 Task: Create a sub task Gather and Analyse Requirements for the task  Create a new online platform for online nutrition coaching in the project BlueChipper , assign it to team member softage.4@softage.net and update the status of the sub task to  On Track  , set the priority of the sub task to Low
Action: Mouse moved to (754, 456)
Screenshot: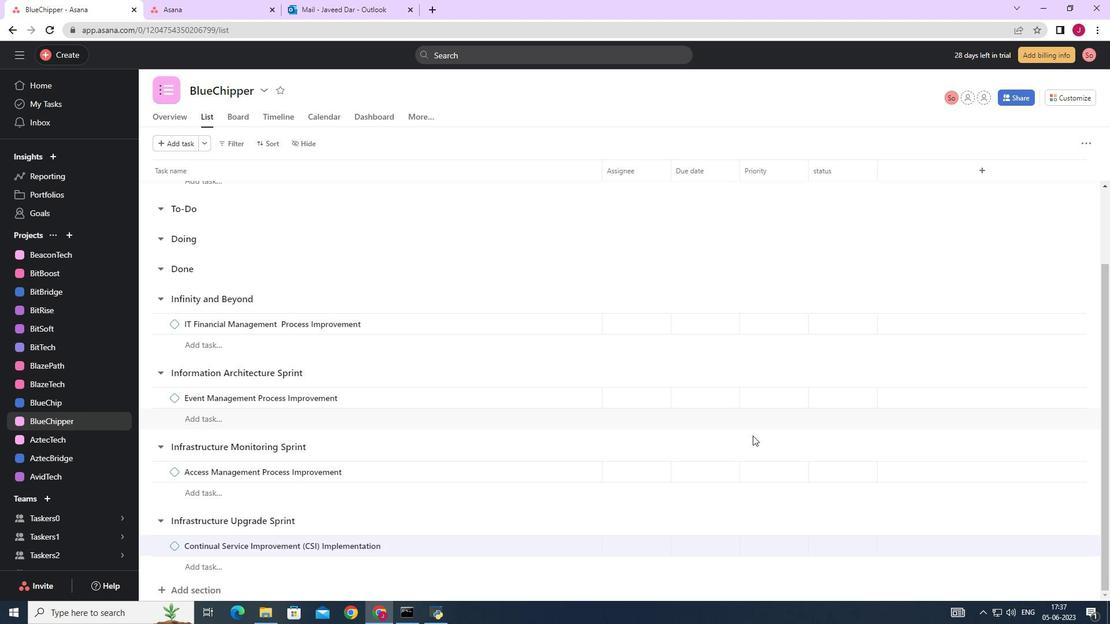 
Action: Mouse scrolled (754, 456) with delta (0, 0)
Screenshot: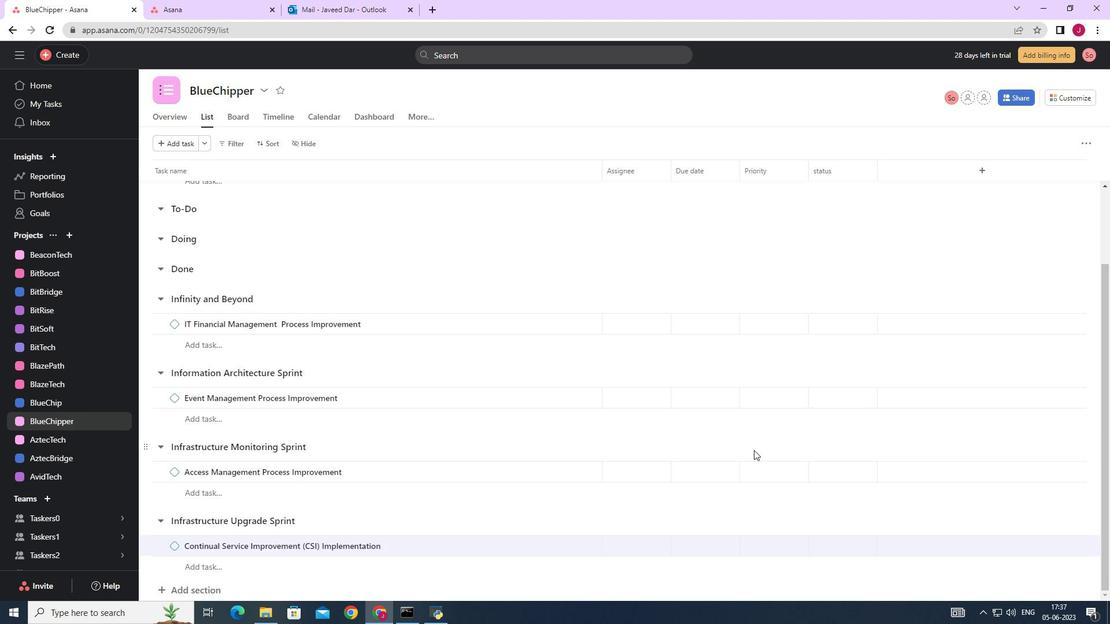 
Action: Mouse scrolled (754, 456) with delta (0, 0)
Screenshot: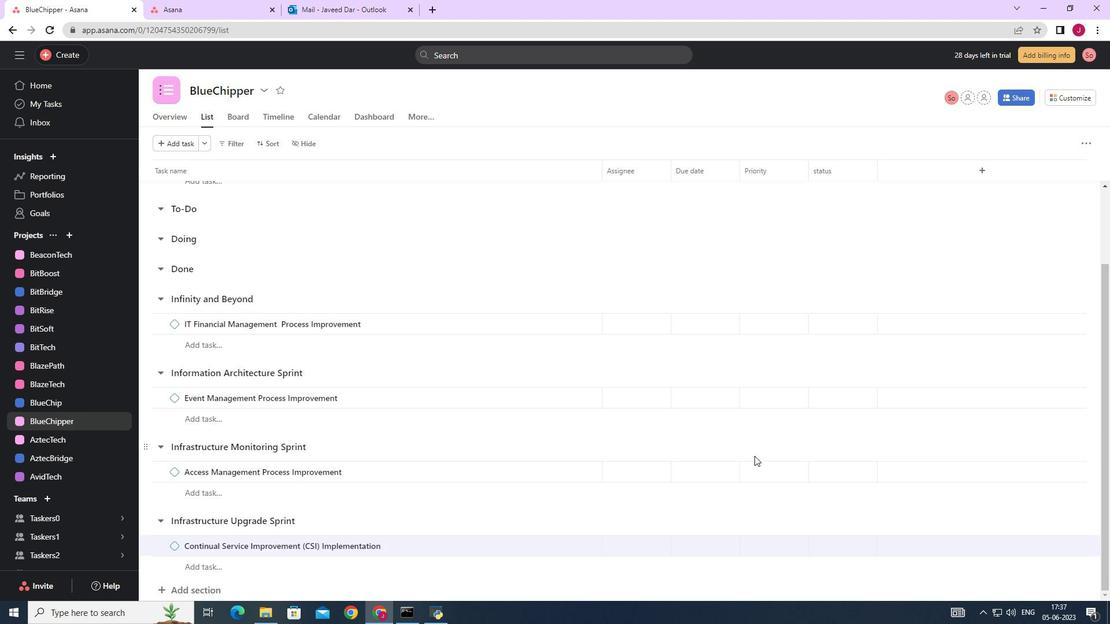 
Action: Mouse scrolled (754, 456) with delta (0, 0)
Screenshot: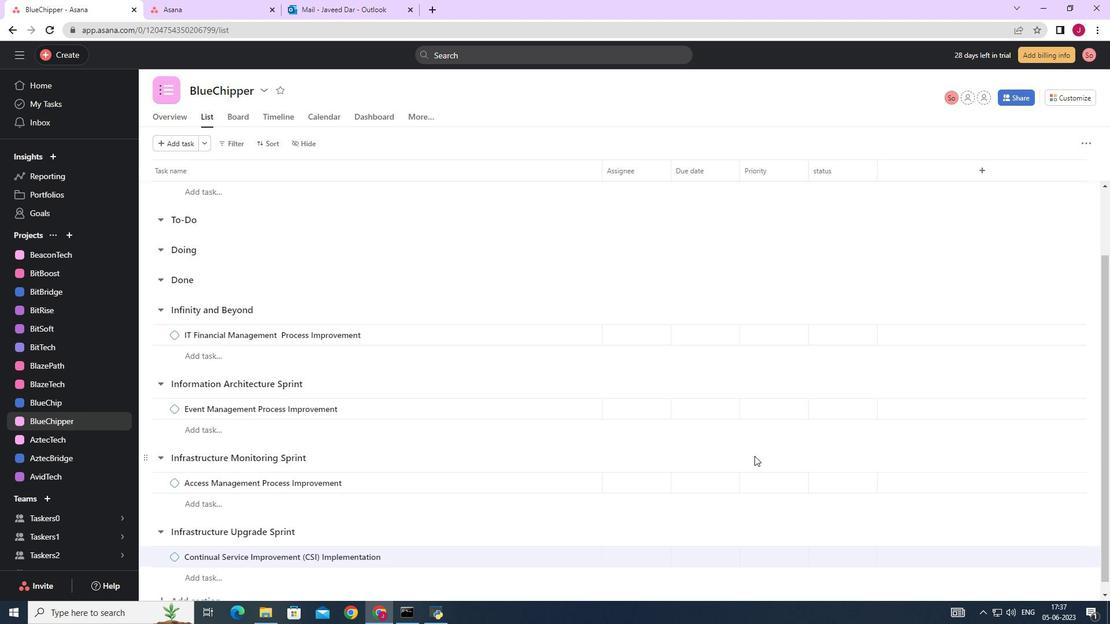 
Action: Mouse scrolled (754, 455) with delta (0, 0)
Screenshot: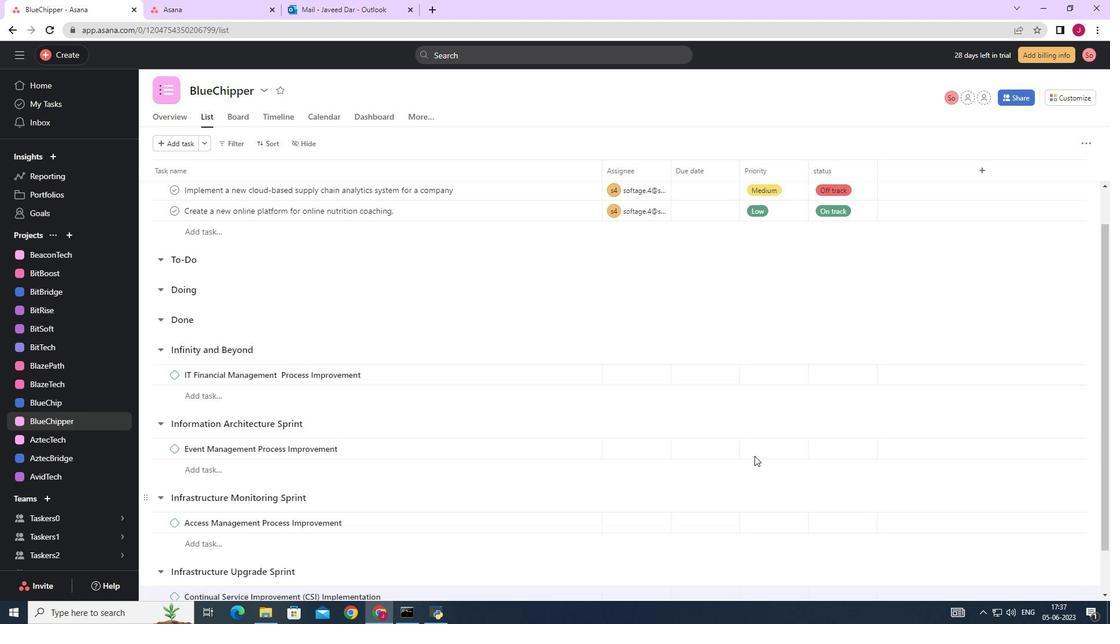 
Action: Mouse scrolled (754, 455) with delta (0, 0)
Screenshot: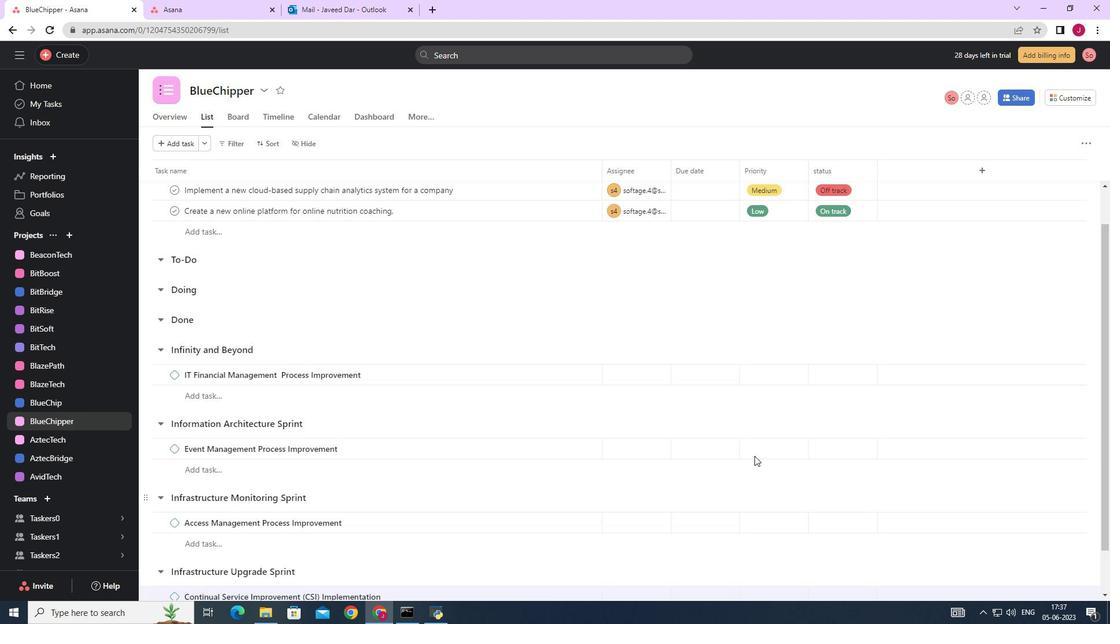 
Action: Mouse scrolled (754, 455) with delta (0, 0)
Screenshot: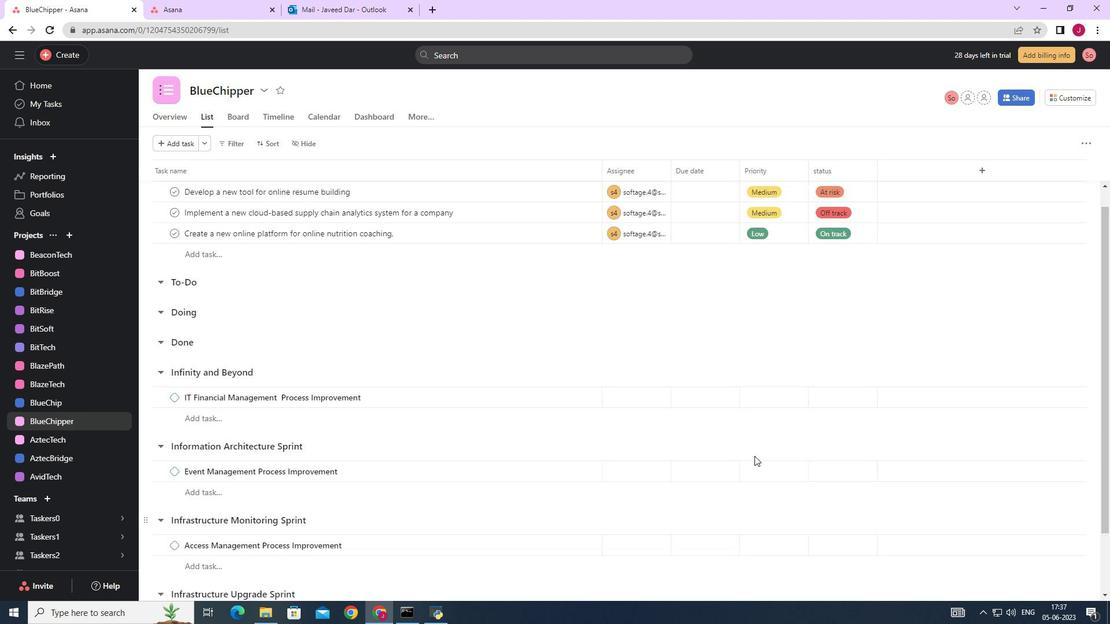 
Action: Mouse scrolled (754, 455) with delta (0, 0)
Screenshot: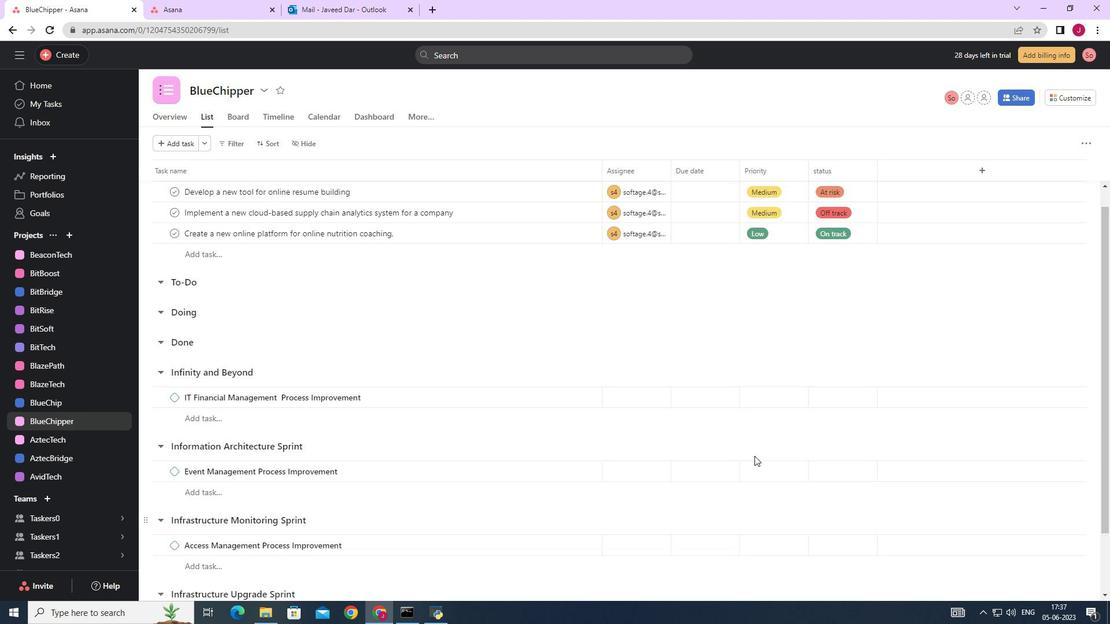 
Action: Mouse scrolled (754, 455) with delta (0, 0)
Screenshot: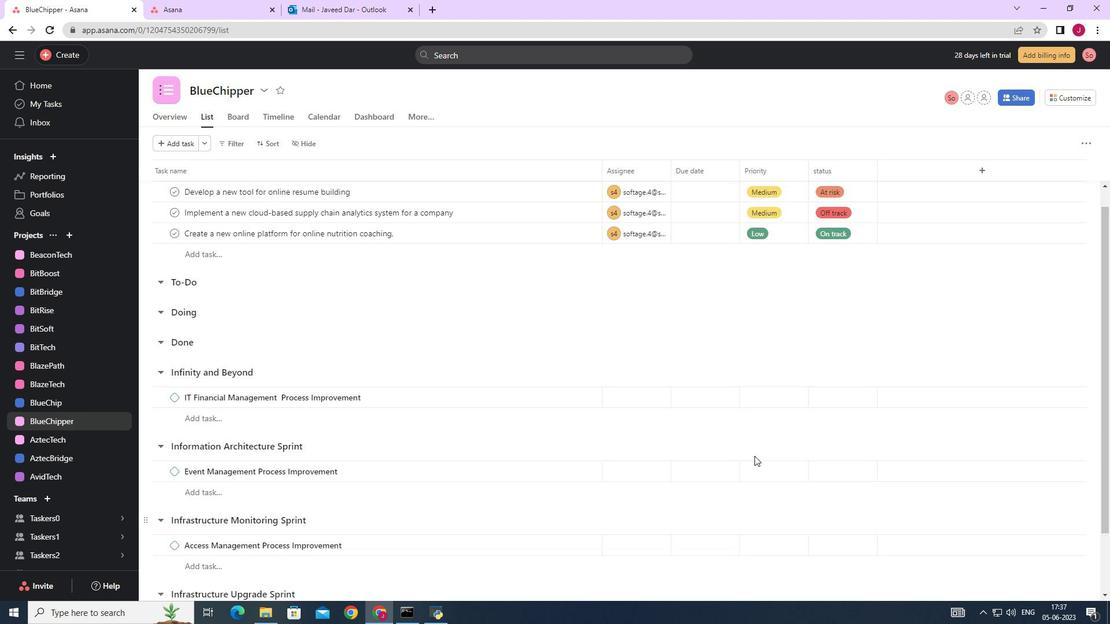 
Action: Mouse scrolled (754, 455) with delta (0, 0)
Screenshot: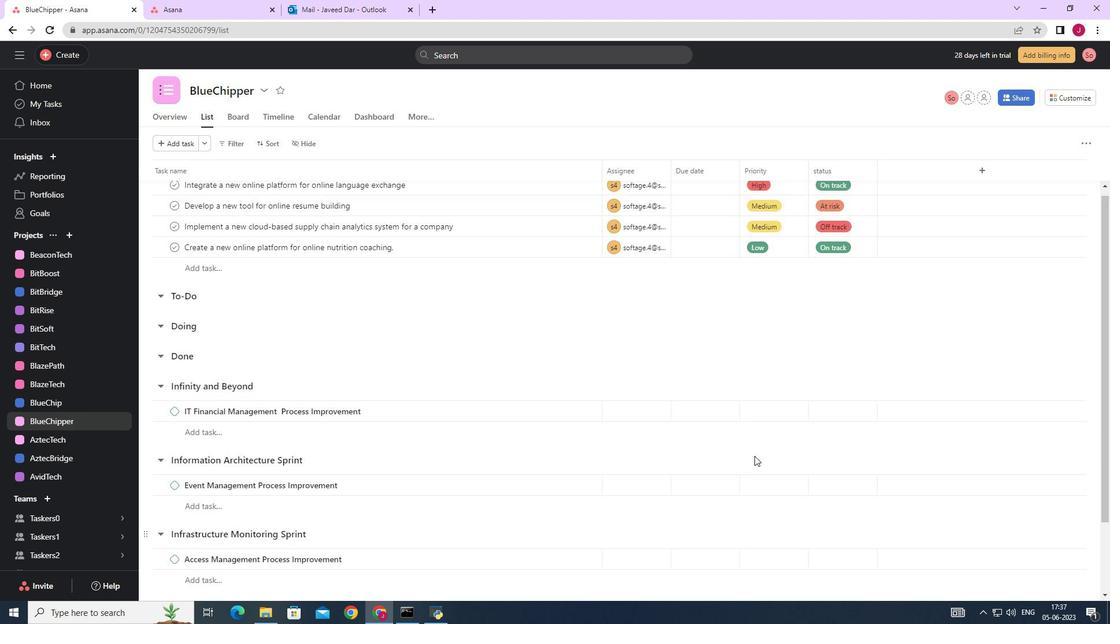 
Action: Mouse moved to (332, 312)
Screenshot: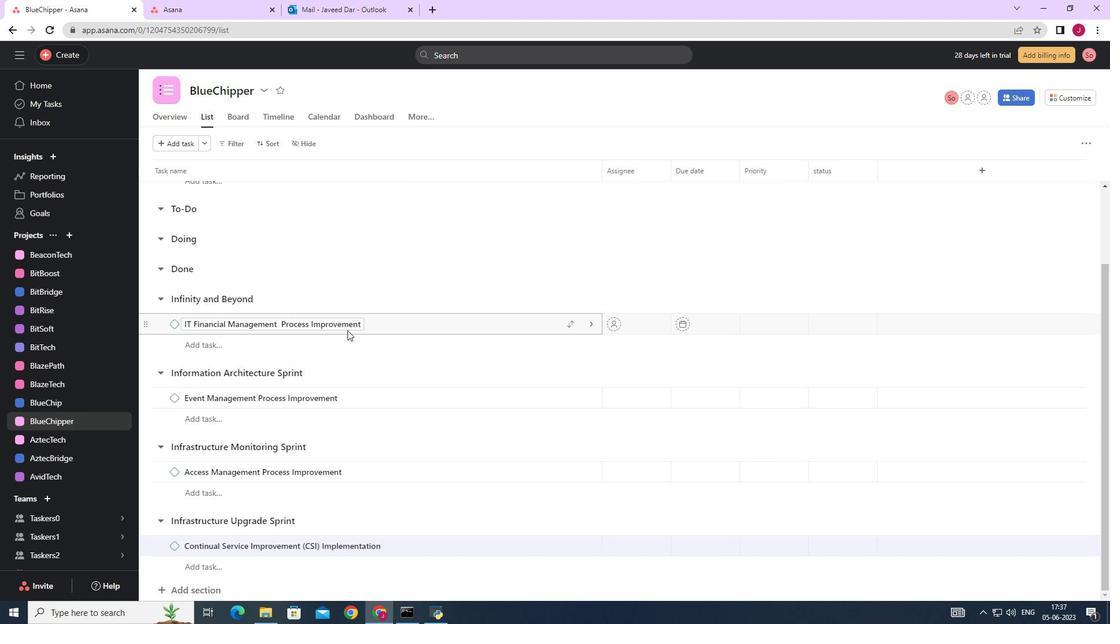 
Action: Mouse scrolled (332, 313) with delta (0, 0)
Screenshot: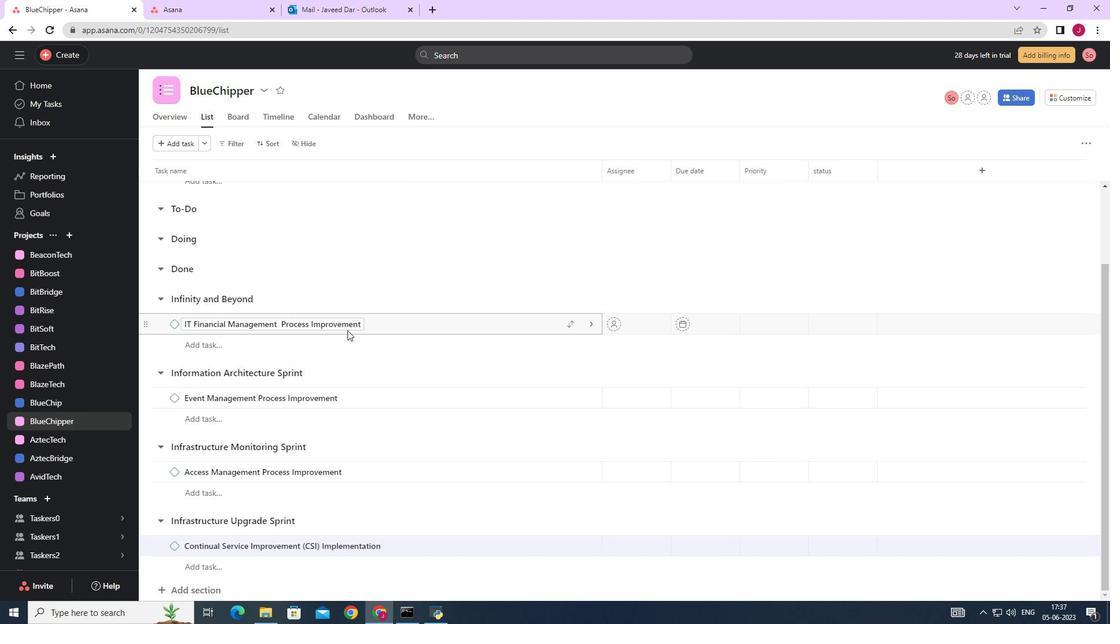 
Action: Mouse moved to (332, 312)
Screenshot: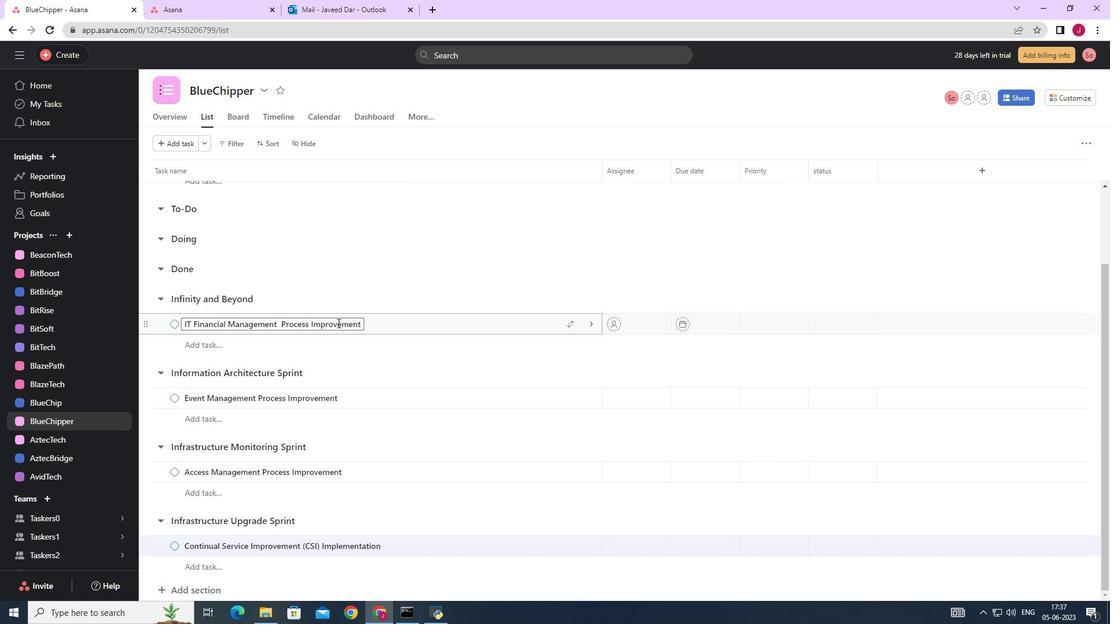 
Action: Mouse scrolled (332, 312) with delta (0, 0)
Screenshot: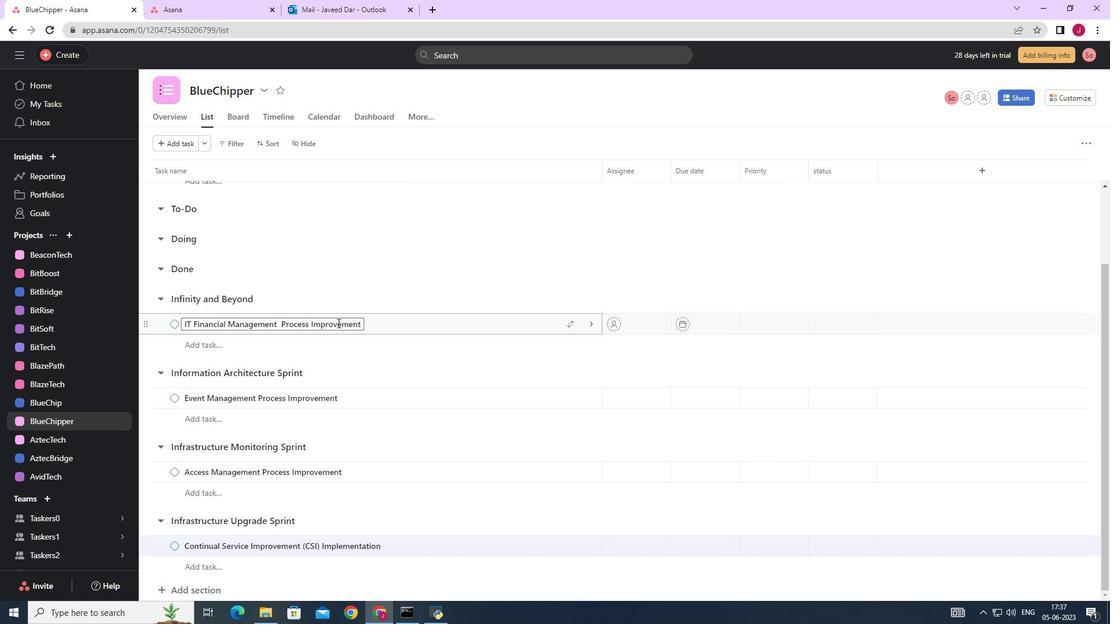 
Action: Mouse moved to (327, 309)
Screenshot: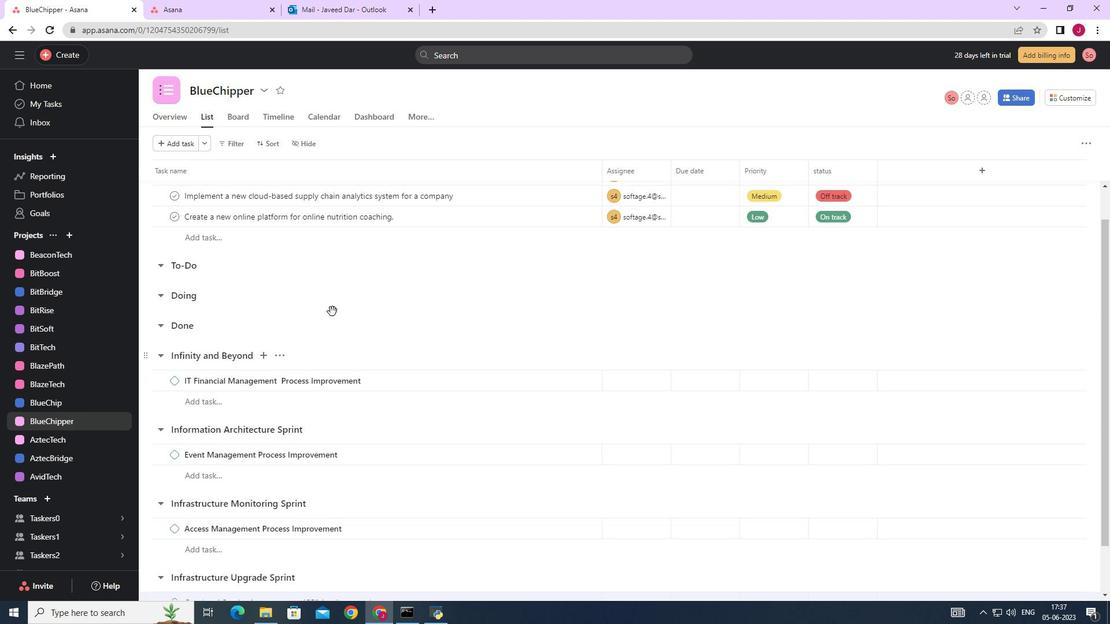 
Action: Mouse scrolled (329, 311) with delta (0, 0)
Screenshot: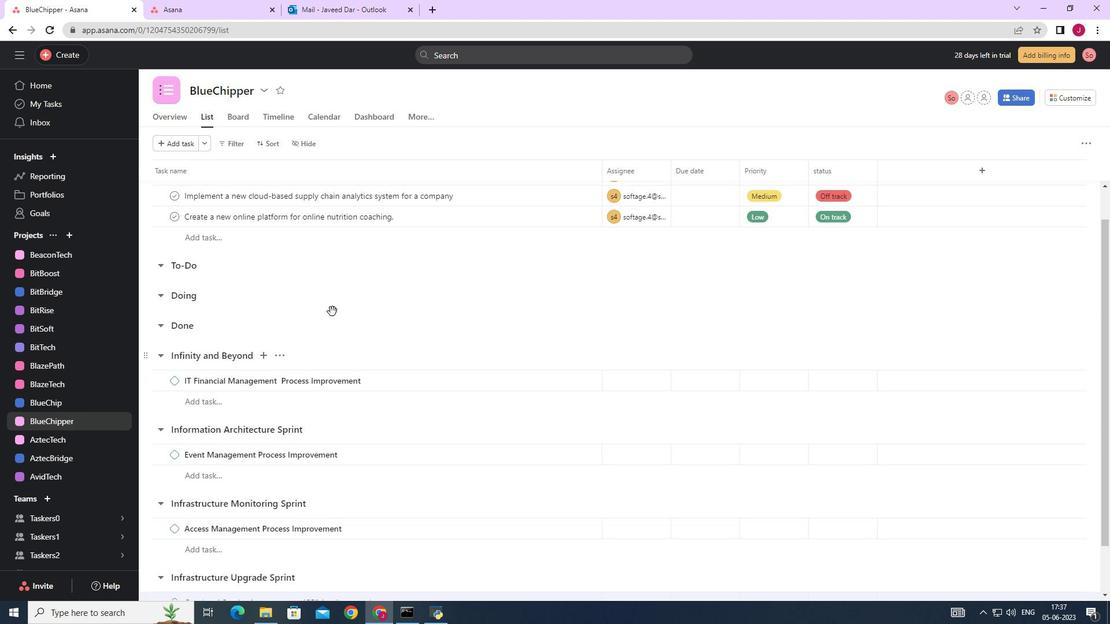 
Action: Mouse moved to (322, 301)
Screenshot: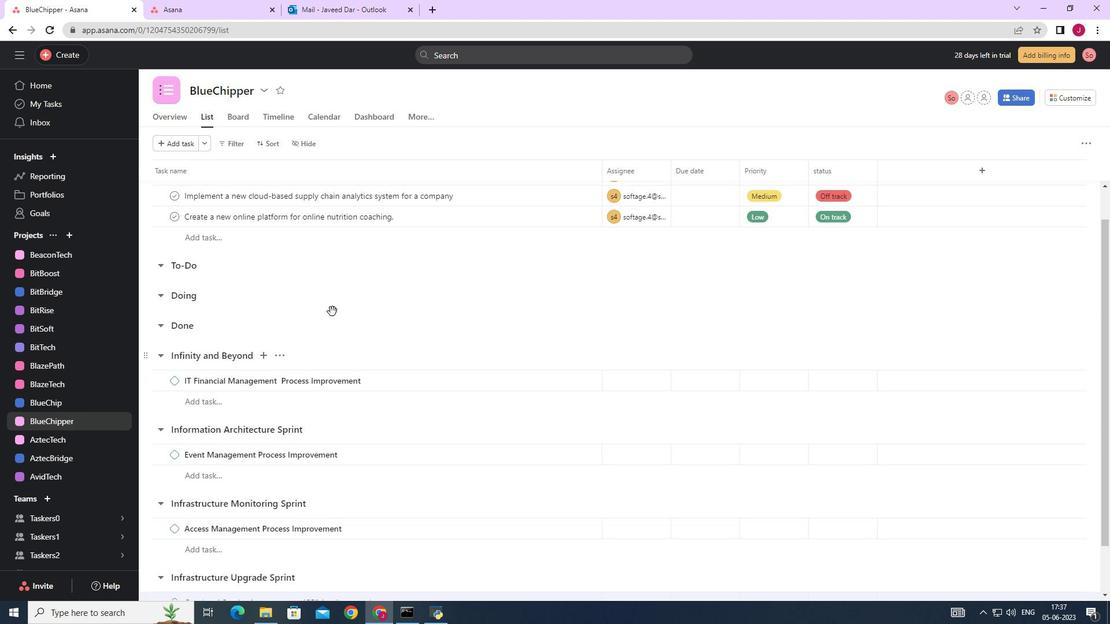 
Action: Mouse scrolled (327, 308) with delta (0, 0)
Screenshot: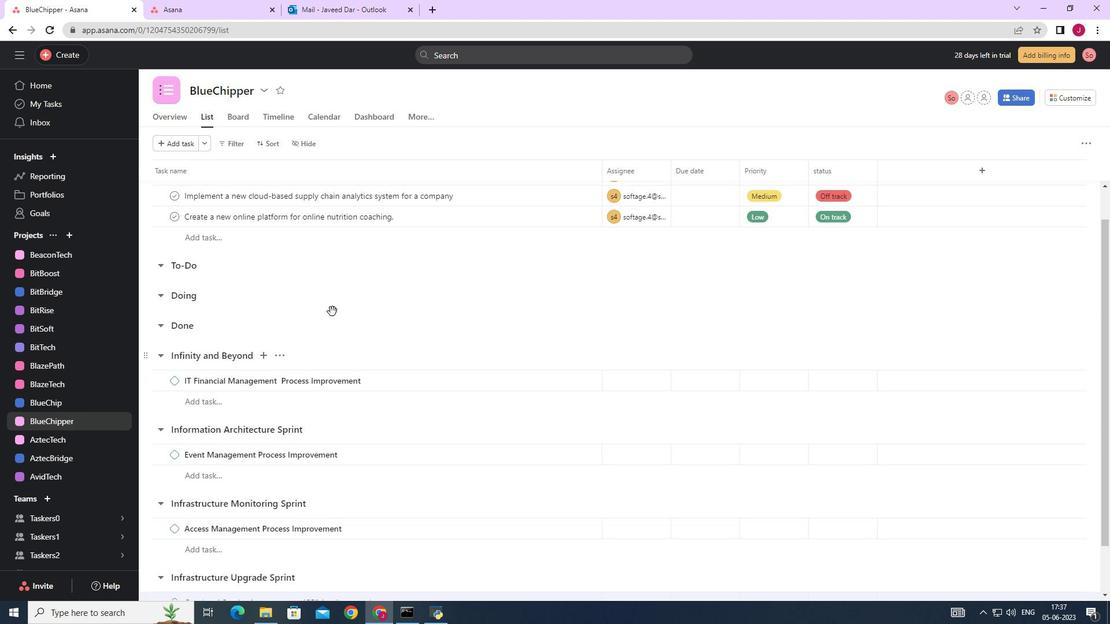 
Action: Mouse moved to (315, 290)
Screenshot: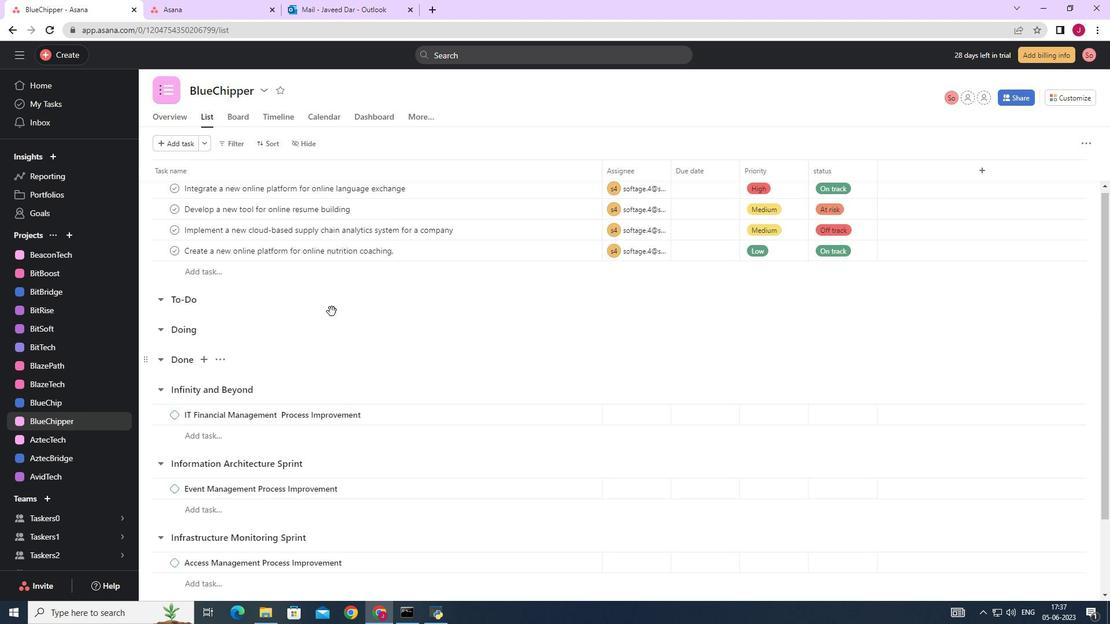 
Action: Mouse scrolled (318, 297) with delta (0, 0)
Screenshot: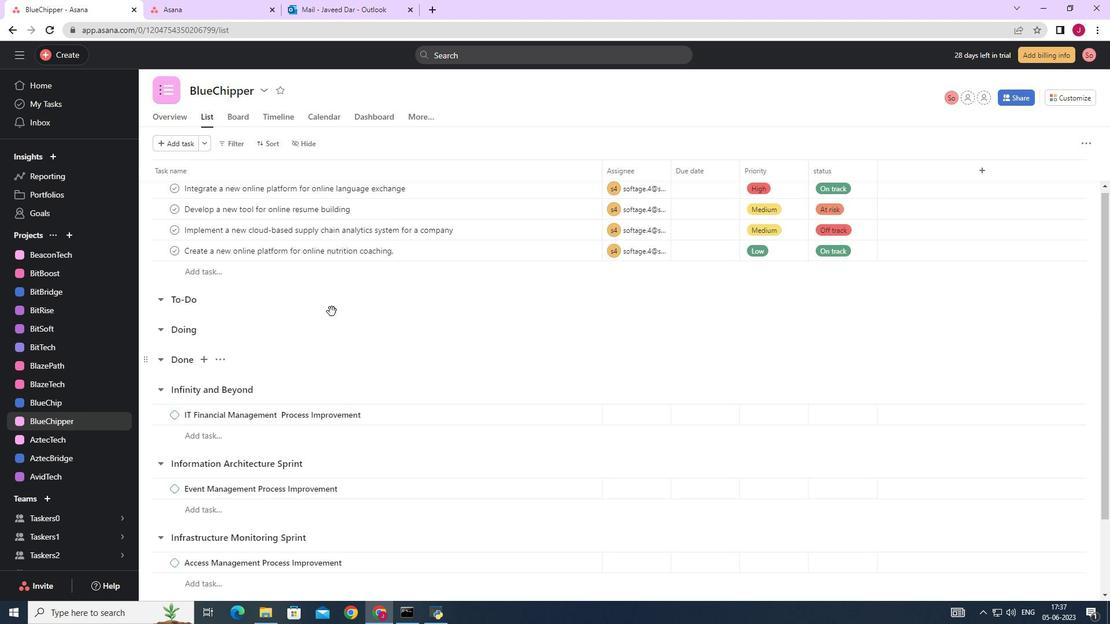 
Action: Mouse moved to (532, 258)
Screenshot: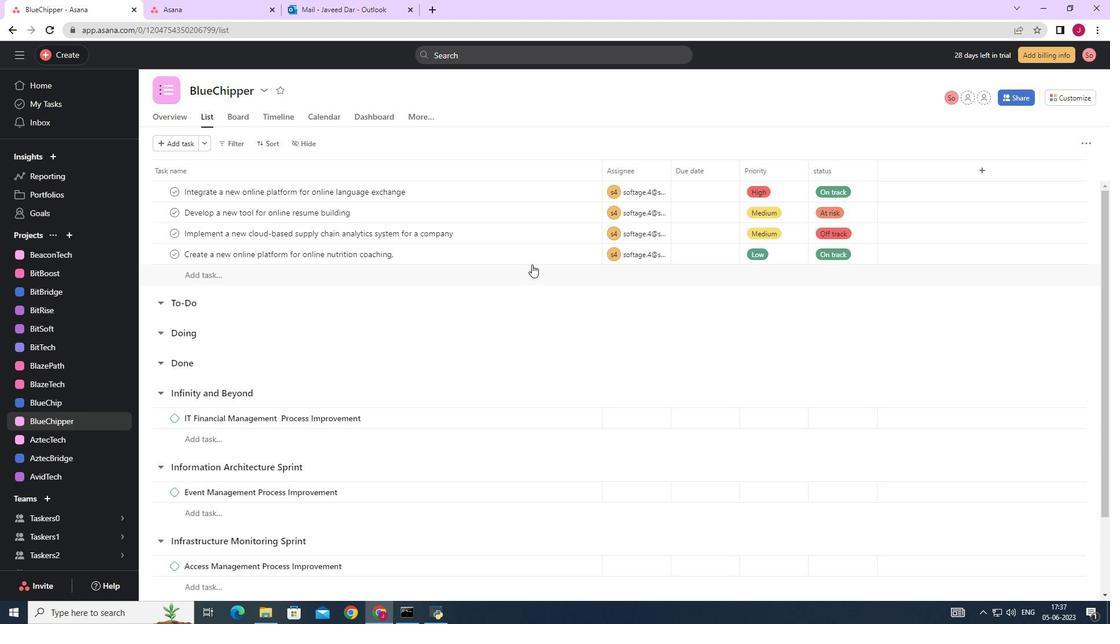 
Action: Mouse pressed left at (532, 258)
Screenshot: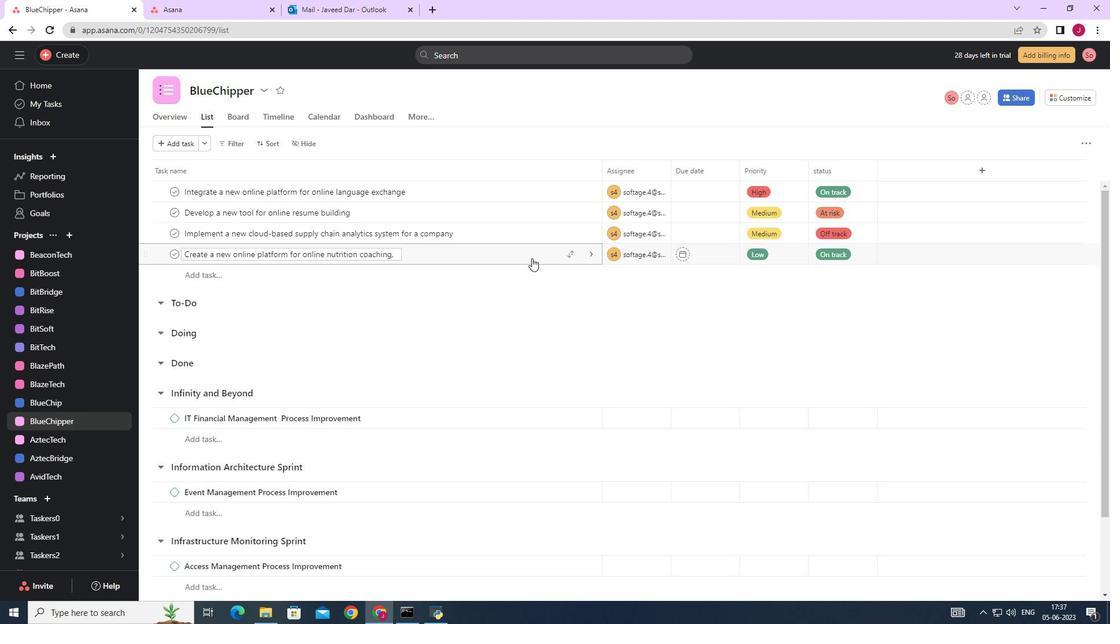 
Action: Mouse moved to (781, 320)
Screenshot: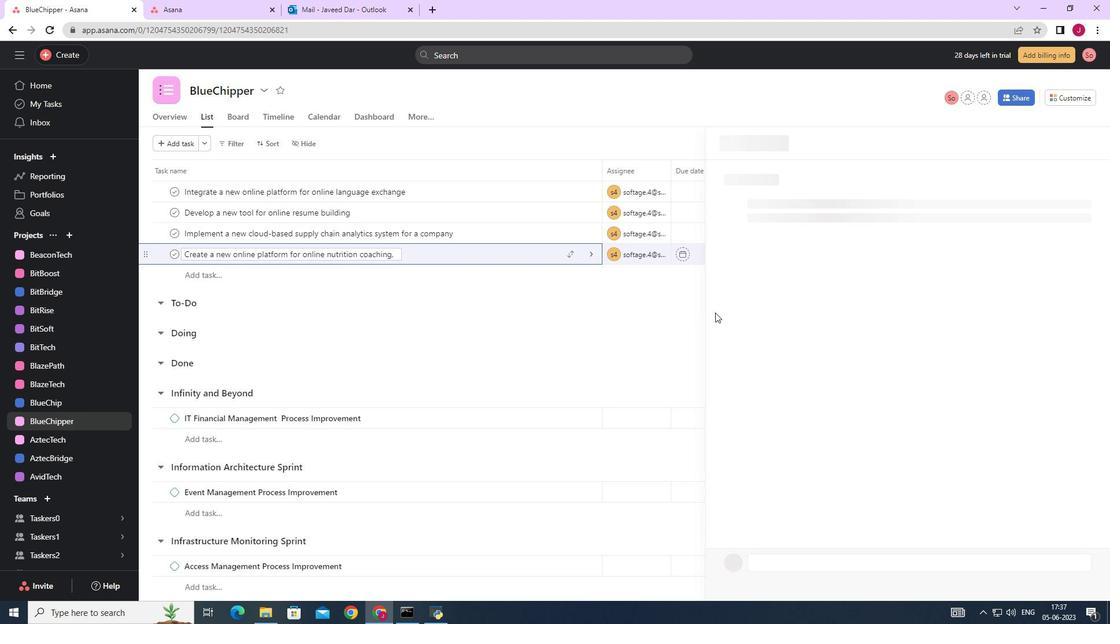 
Action: Mouse scrolled (781, 319) with delta (0, 0)
Screenshot: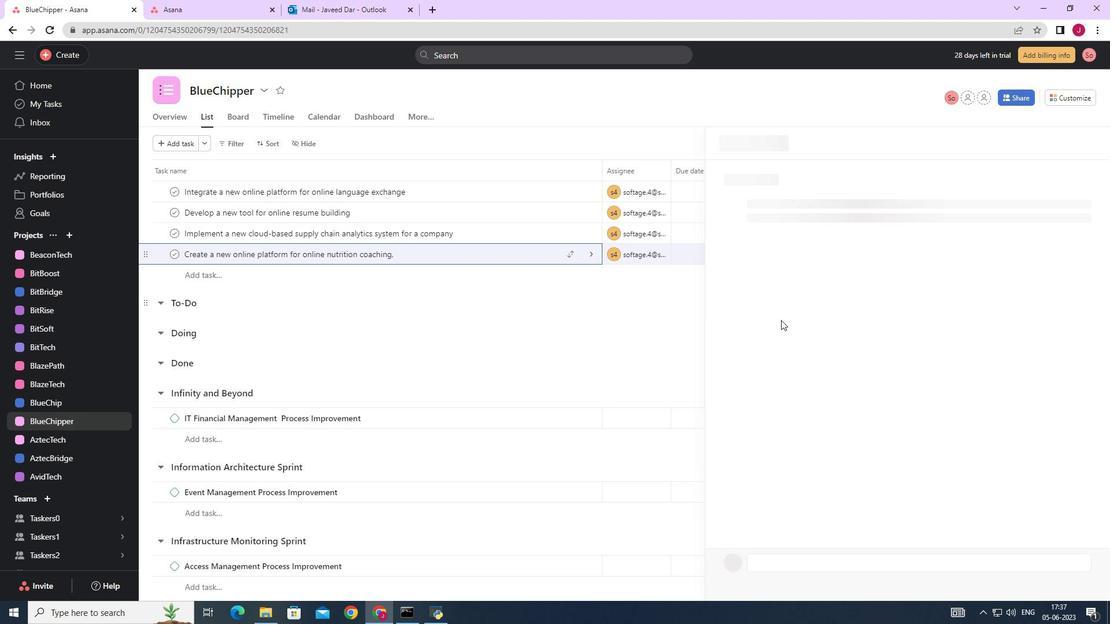 
Action: Mouse scrolled (781, 319) with delta (0, 0)
Screenshot: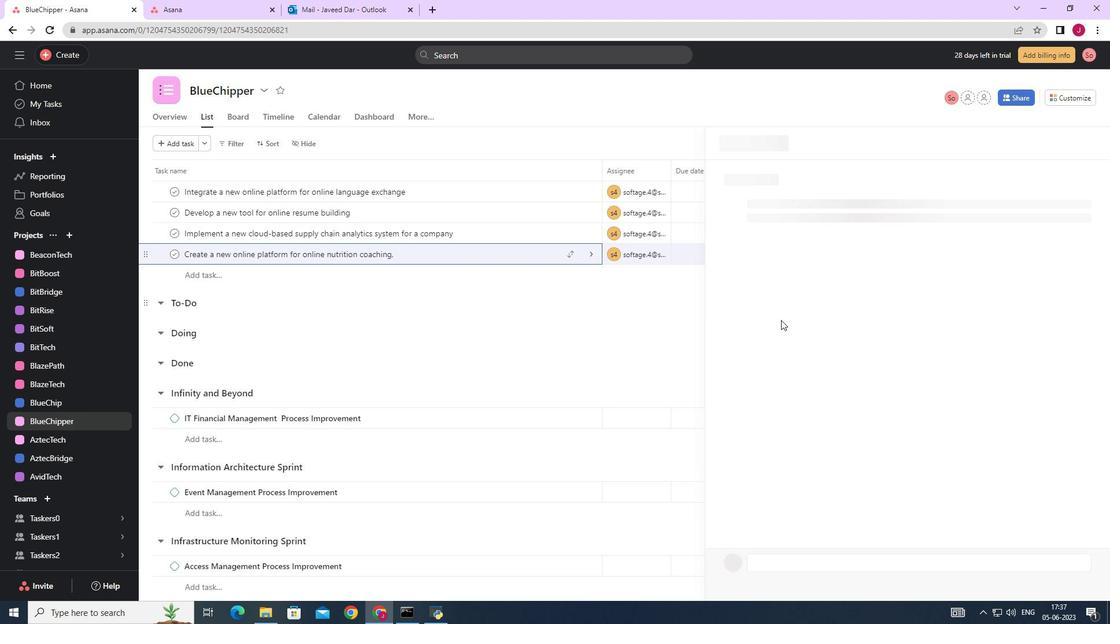 
Action: Mouse scrolled (781, 319) with delta (0, 0)
Screenshot: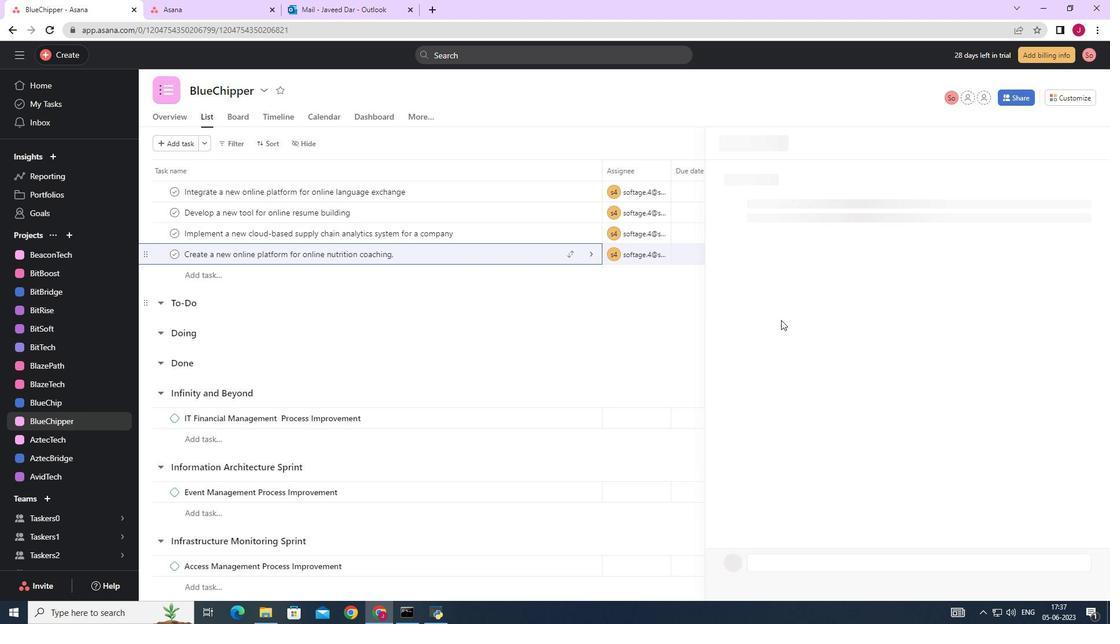 
Action: Mouse scrolled (781, 319) with delta (0, 0)
Screenshot: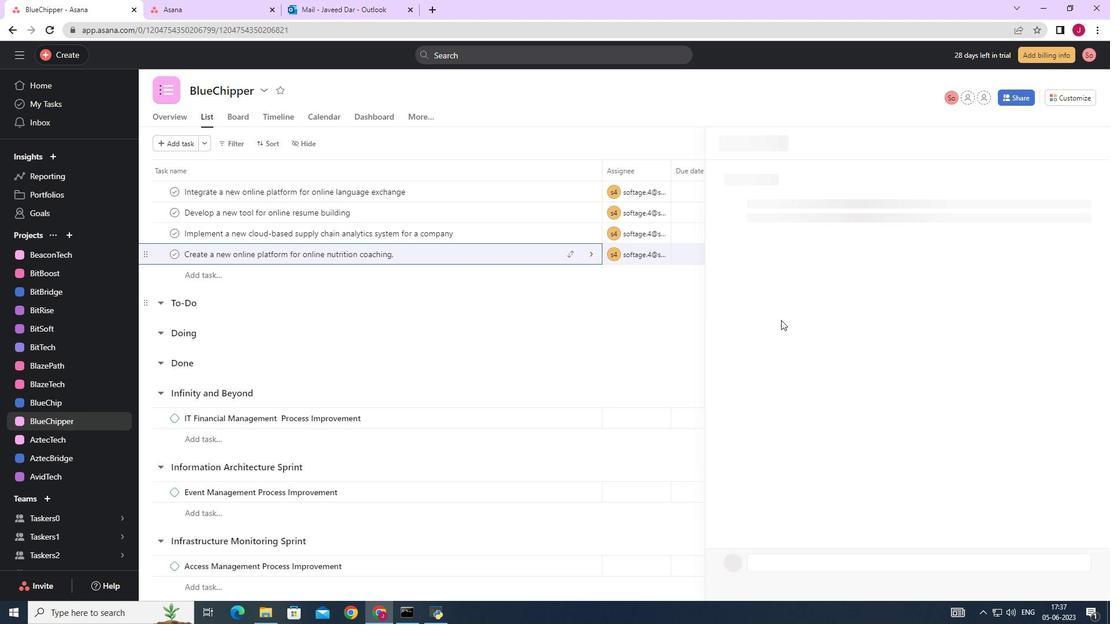
Action: Mouse scrolled (781, 319) with delta (0, 0)
Screenshot: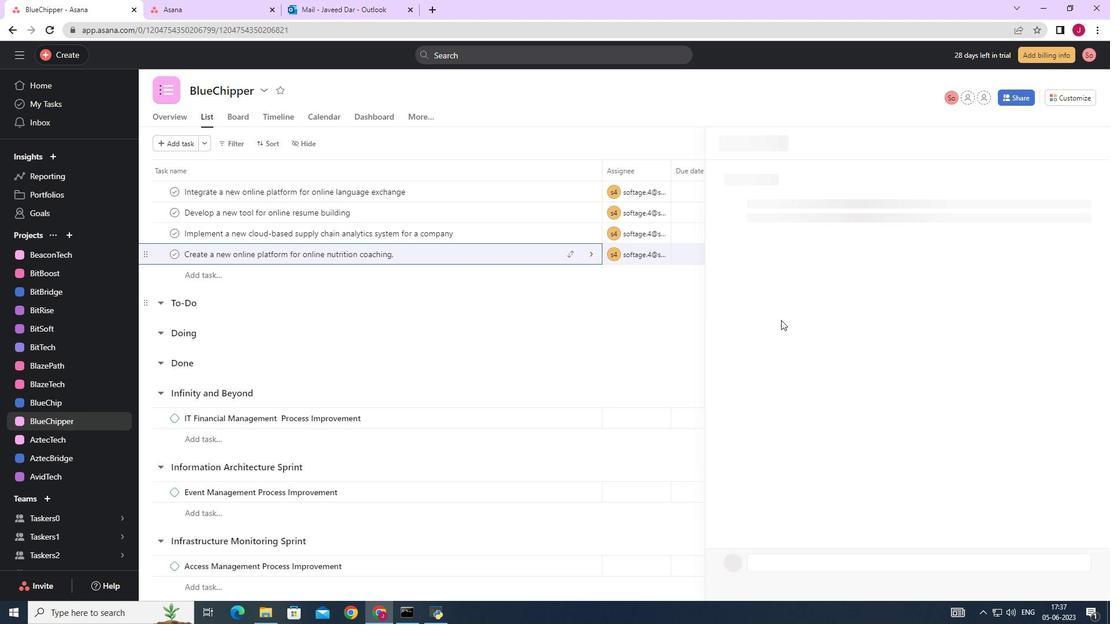
Action: Mouse moved to (809, 341)
Screenshot: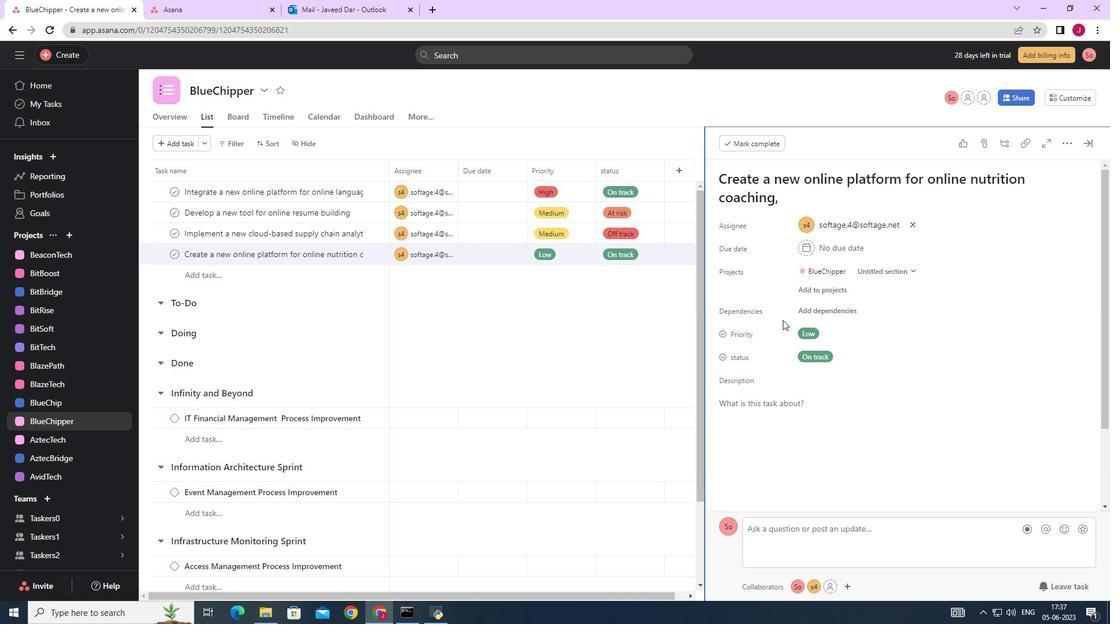 
Action: Mouse scrolled (809, 340) with delta (0, 0)
Screenshot: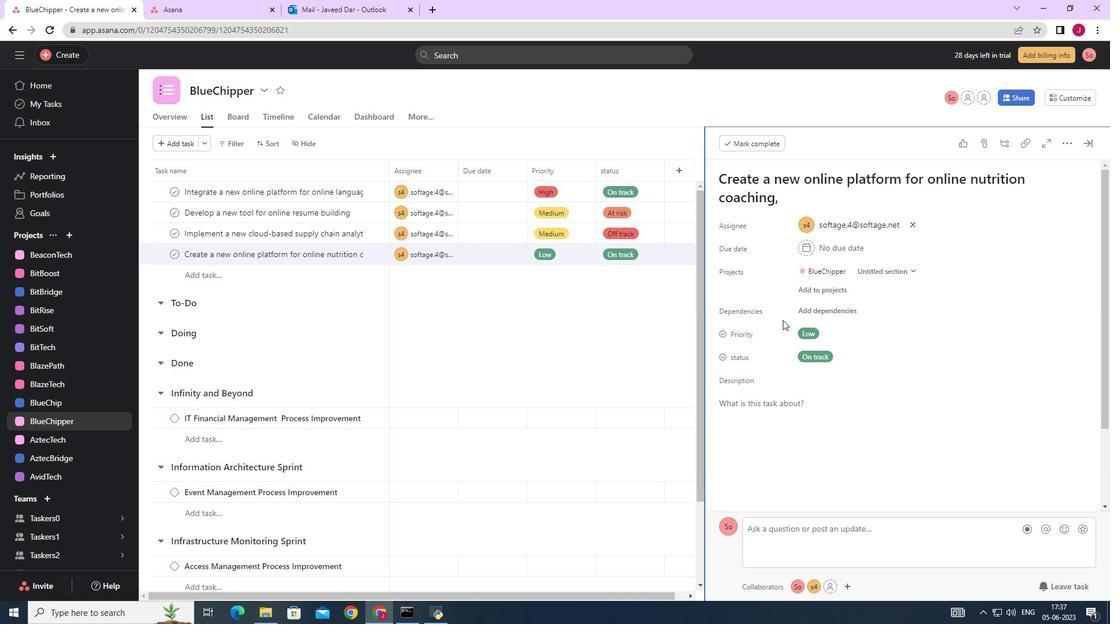 
Action: Mouse moved to (813, 346)
Screenshot: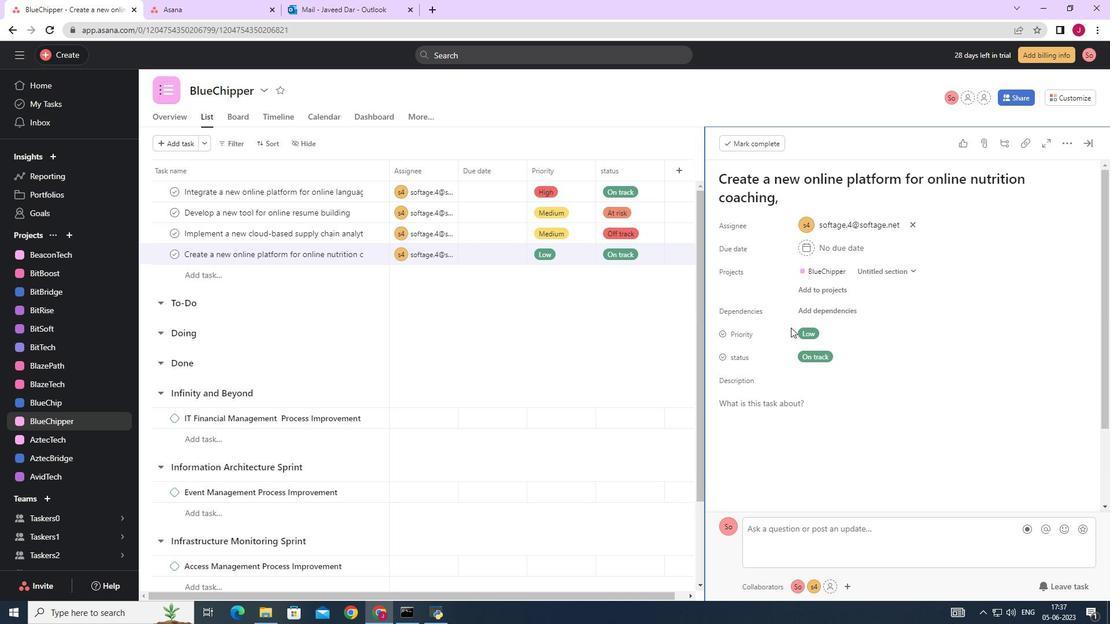 
Action: Mouse scrolled (813, 345) with delta (0, 0)
Screenshot: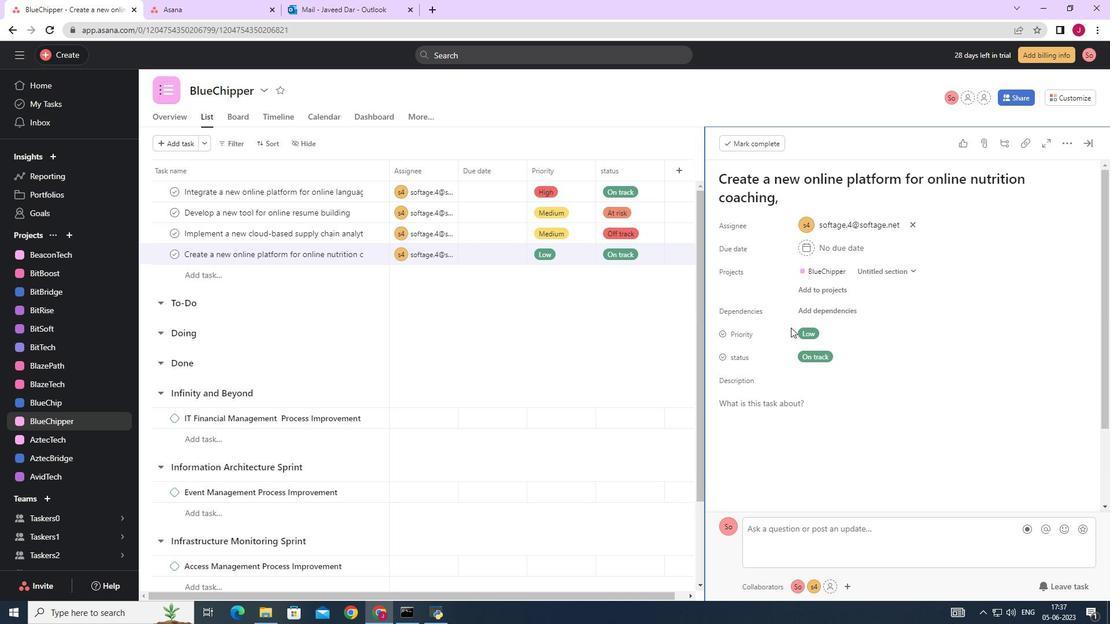 
Action: Mouse moved to (814, 346)
Screenshot: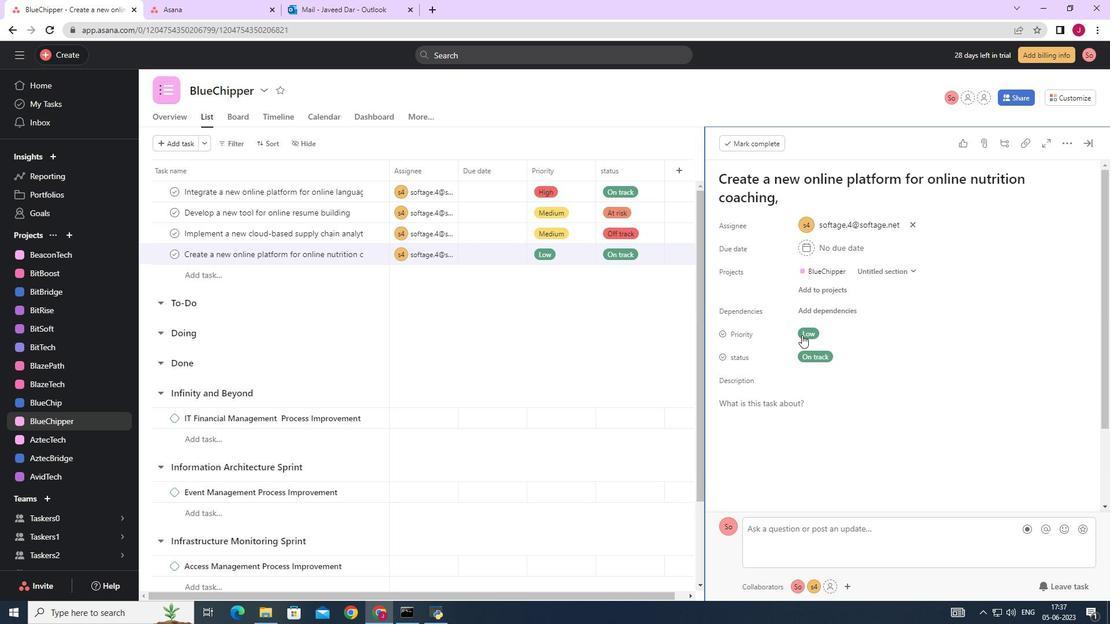 
Action: Mouse scrolled (814, 346) with delta (0, 0)
Screenshot: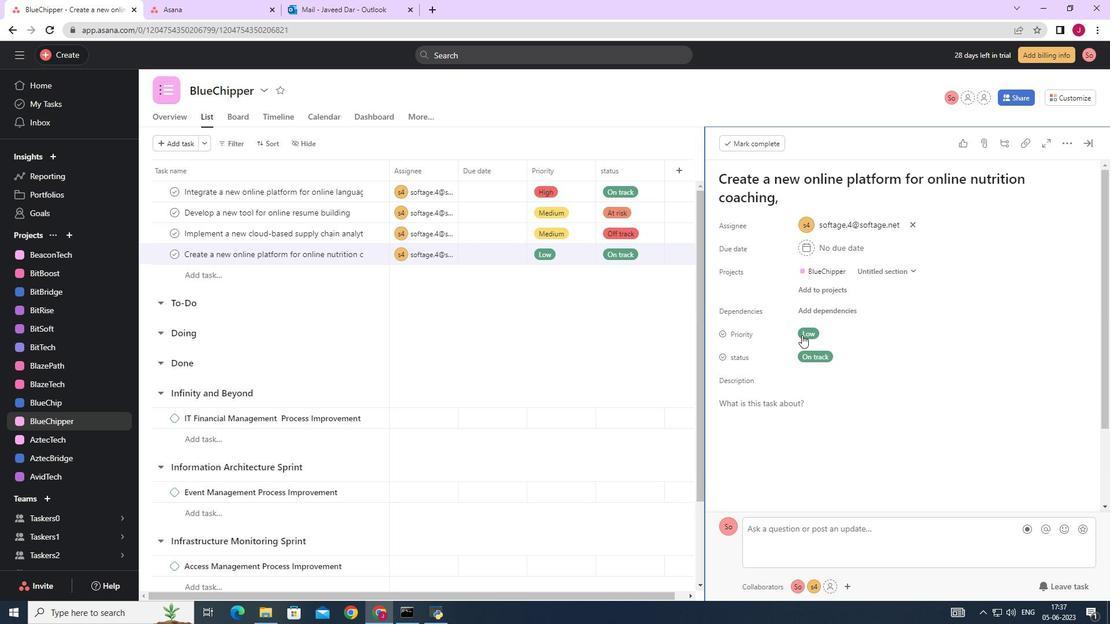 
Action: Mouse moved to (815, 347)
Screenshot: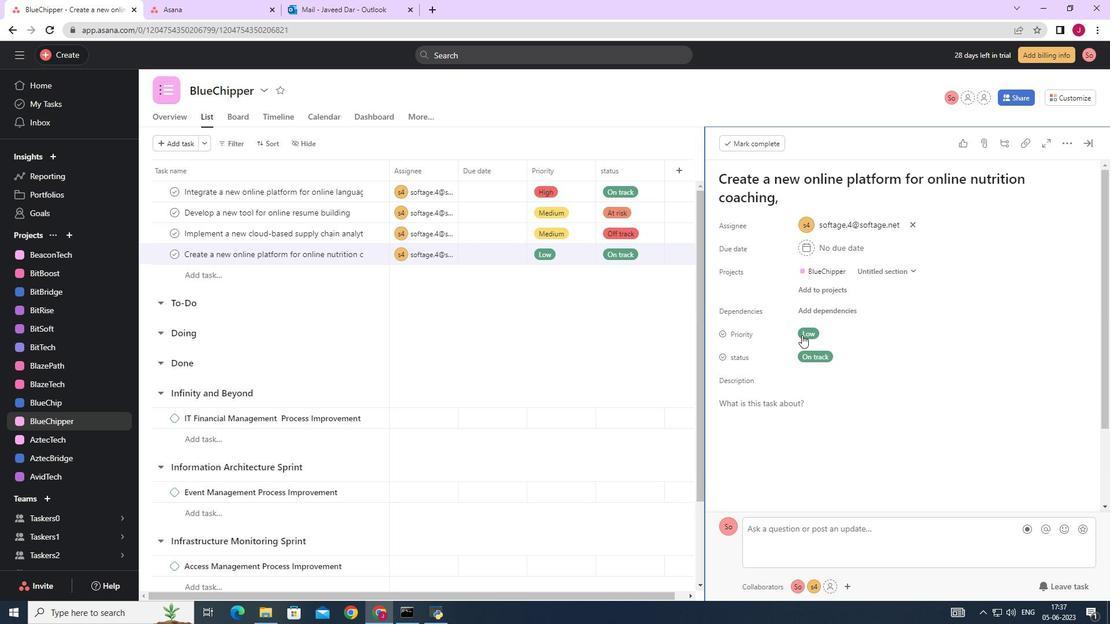 
Action: Mouse scrolled (815, 346) with delta (0, 0)
Screenshot: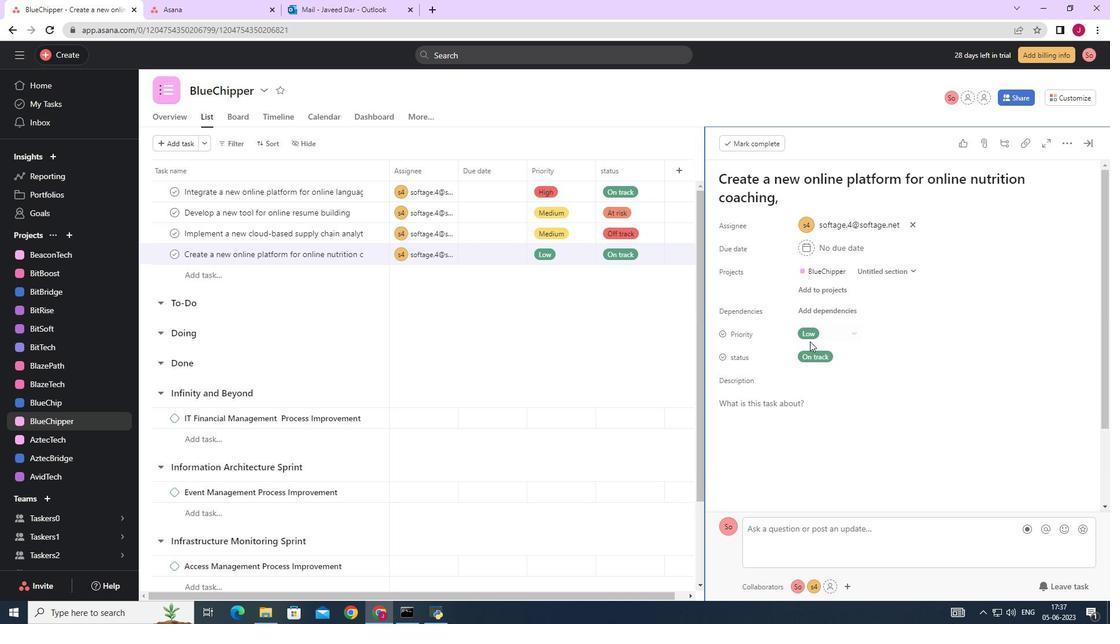 
Action: Mouse scrolled (815, 346) with delta (0, 0)
Screenshot: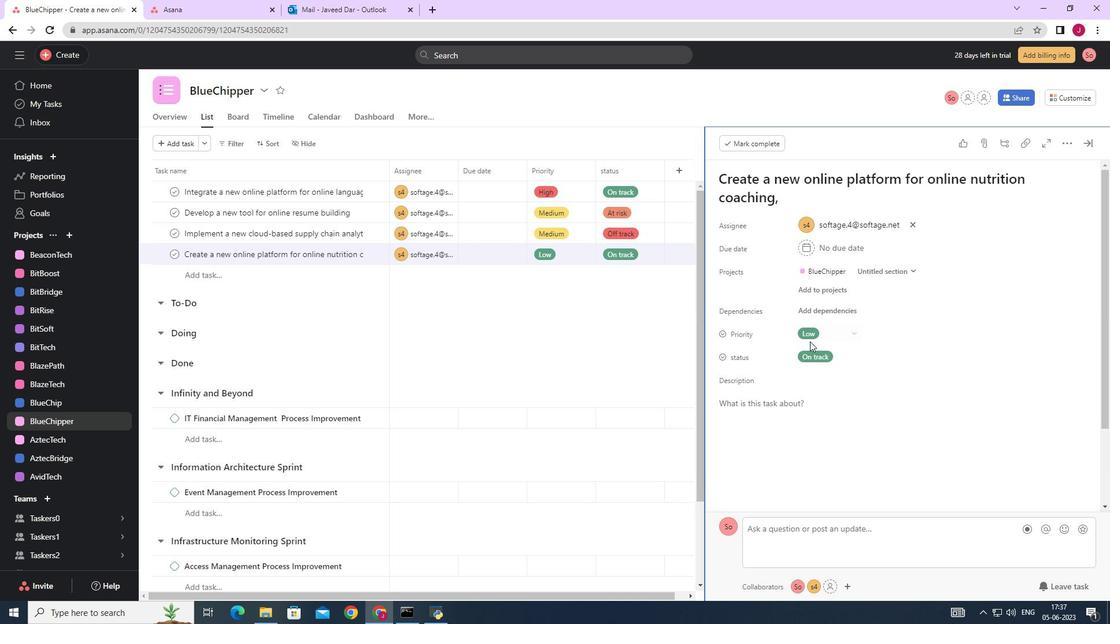 
Action: Mouse moved to (758, 417)
Screenshot: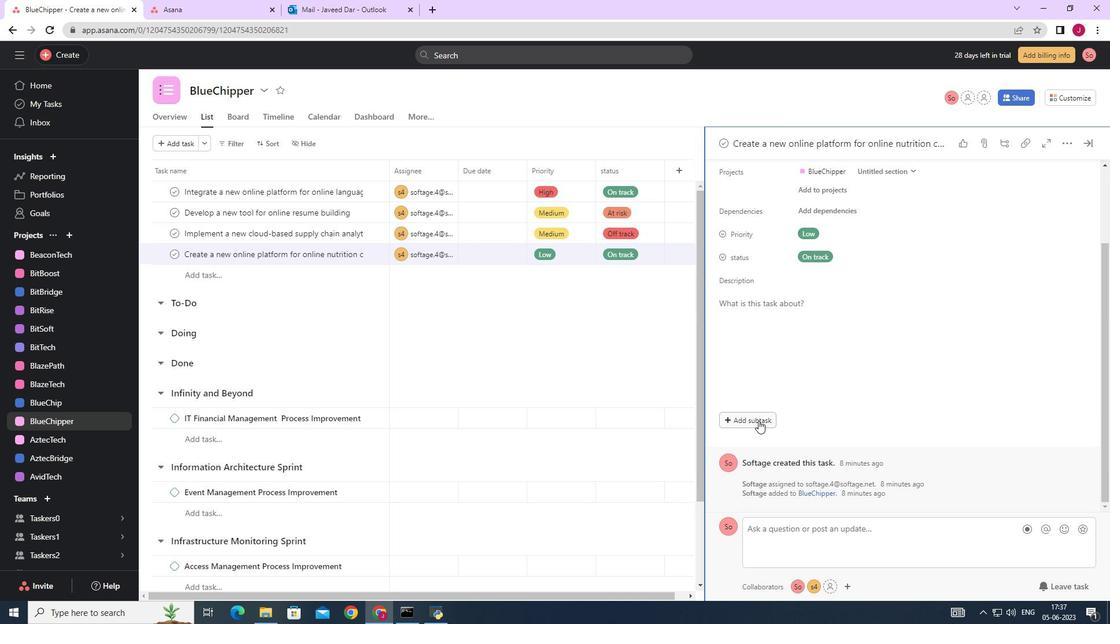 
Action: Mouse pressed left at (758, 417)
Screenshot: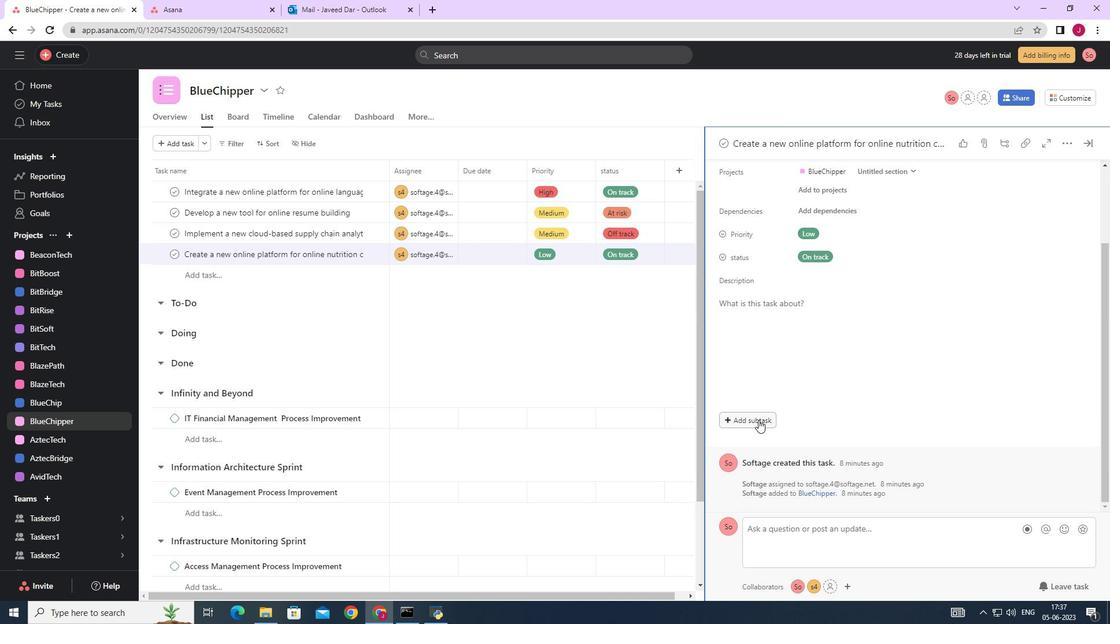 
Action: Mouse moved to (763, 406)
Screenshot: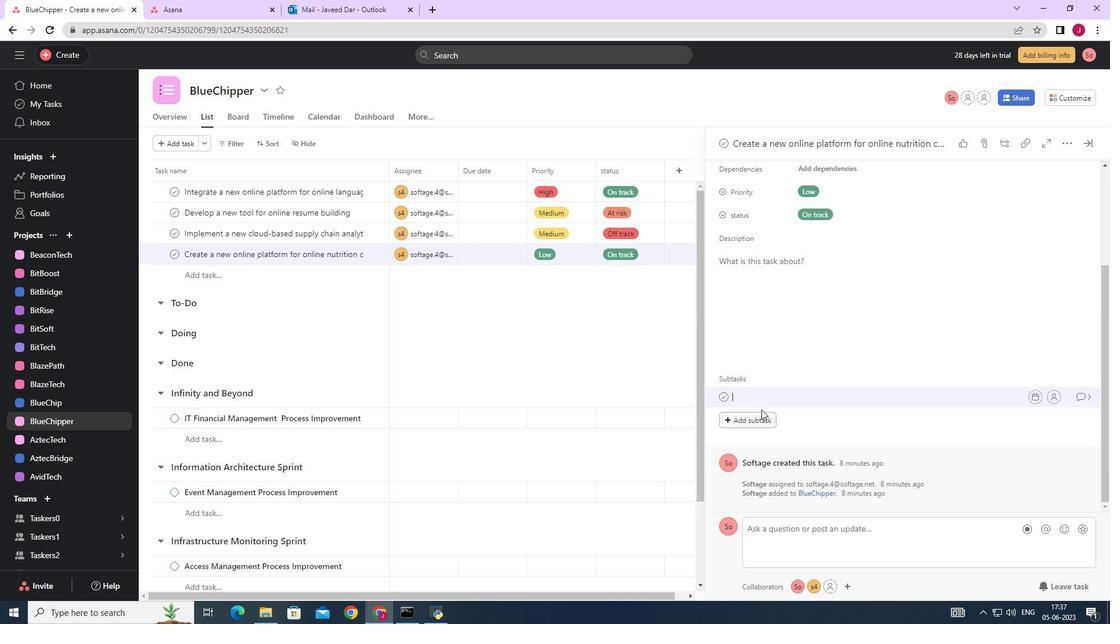 
Action: Key pressed <Key.caps_lock>G<Key.caps_lock>ather<Key.space>and<Key.space><Key.caps_lock>A<Key.caps_lock>nalyse<Key.space><Key.caps_lock>R<Key.caps_lock>equirements<Key.space>
Screenshot: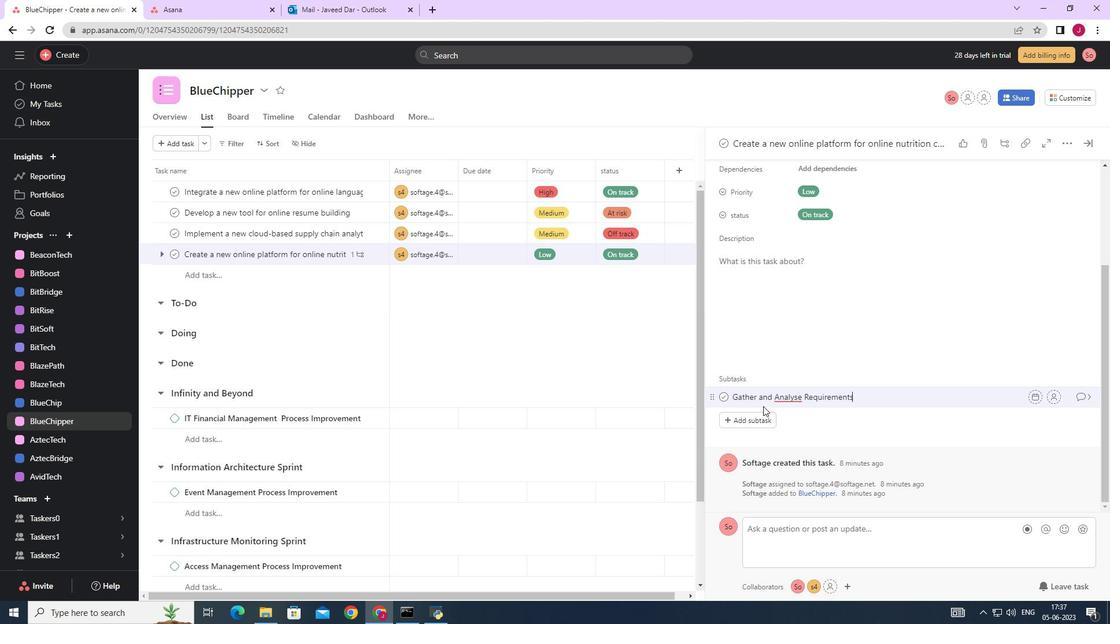 
Action: Mouse moved to (1054, 396)
Screenshot: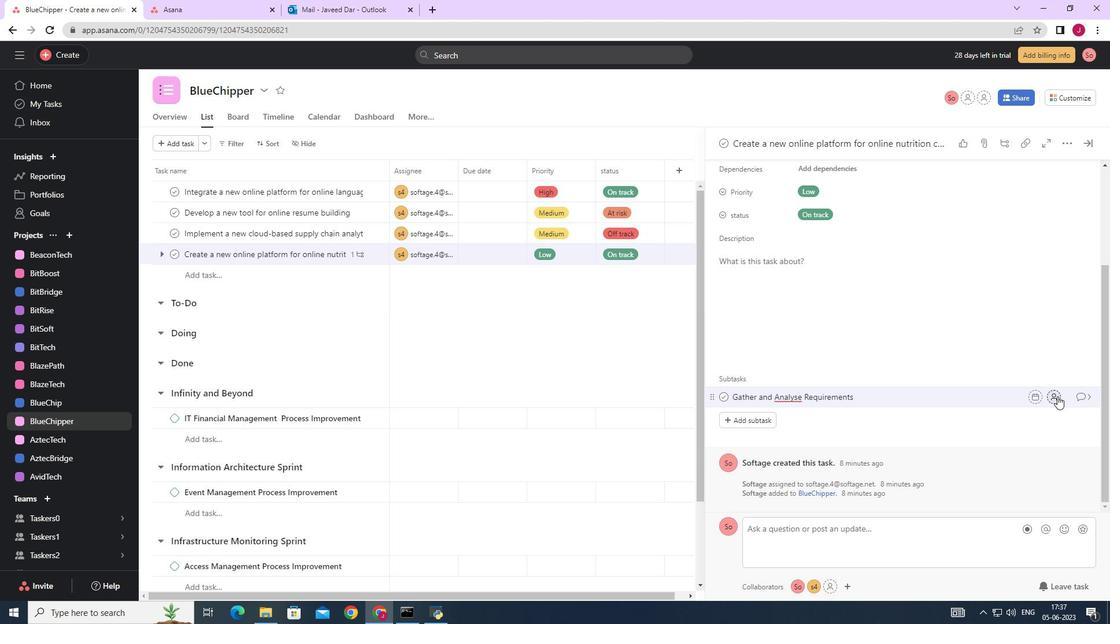 
Action: Mouse pressed left at (1054, 396)
Screenshot: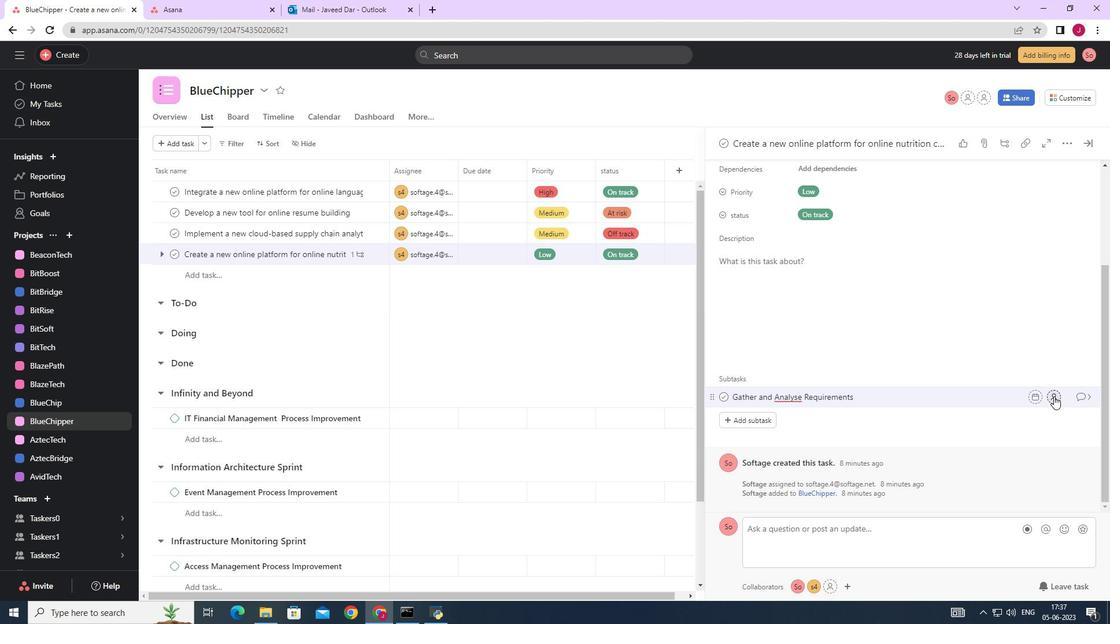 
Action: Mouse moved to (1049, 397)
Screenshot: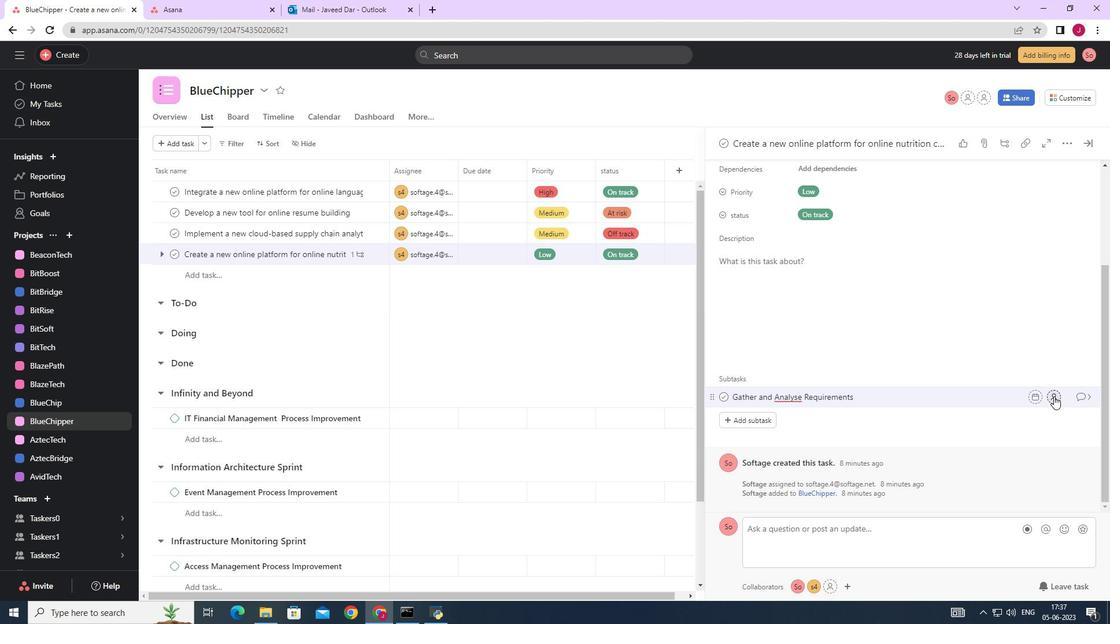 
Action: Key pressed softage.3<Key.backspace>4
Screenshot: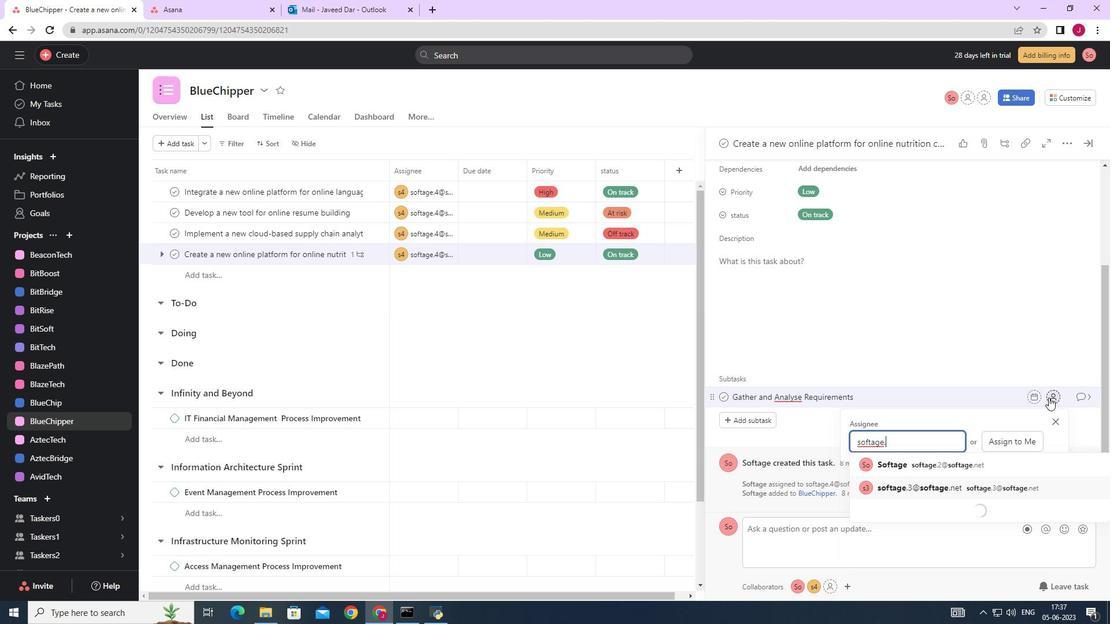 
Action: Mouse moved to (922, 466)
Screenshot: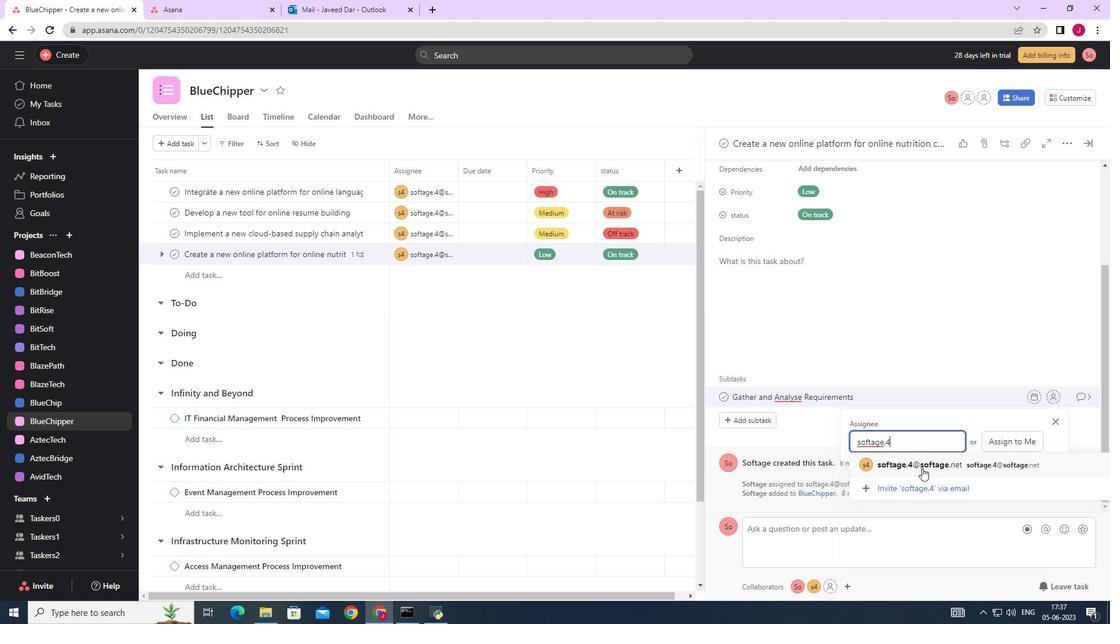 
Action: Mouse pressed left at (922, 466)
Screenshot: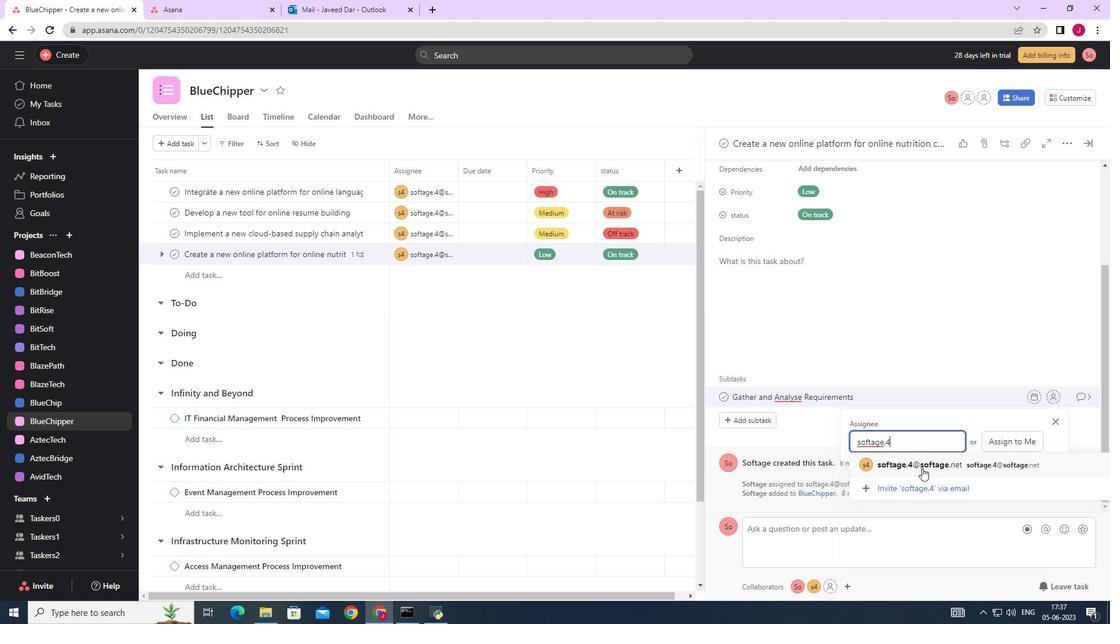 
Action: Mouse moved to (1087, 396)
Screenshot: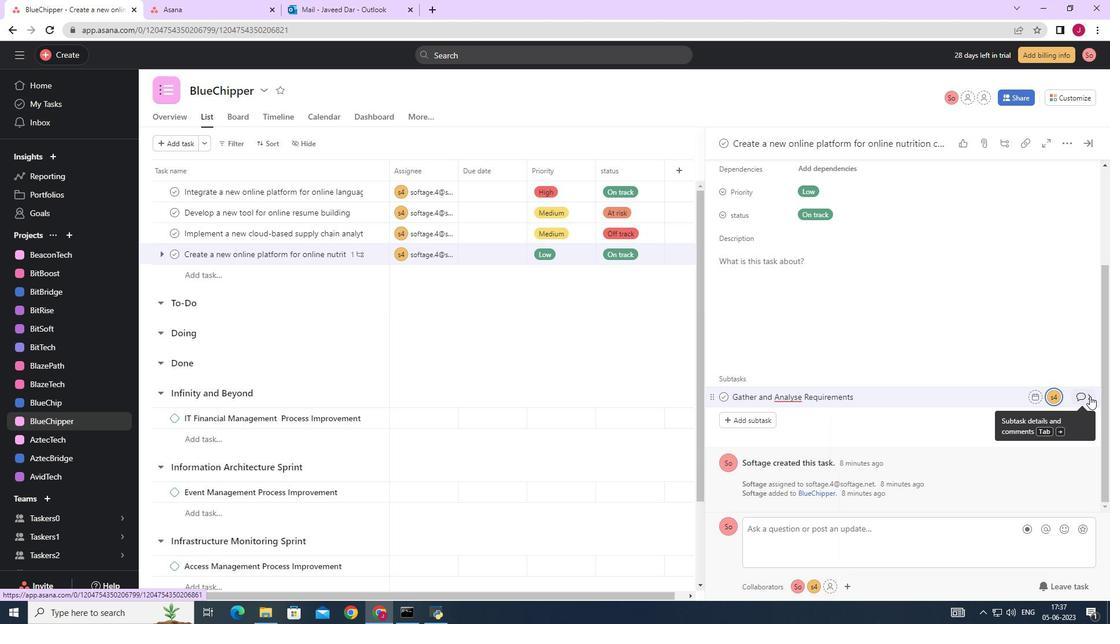 
Action: Mouse pressed left at (1087, 396)
Screenshot: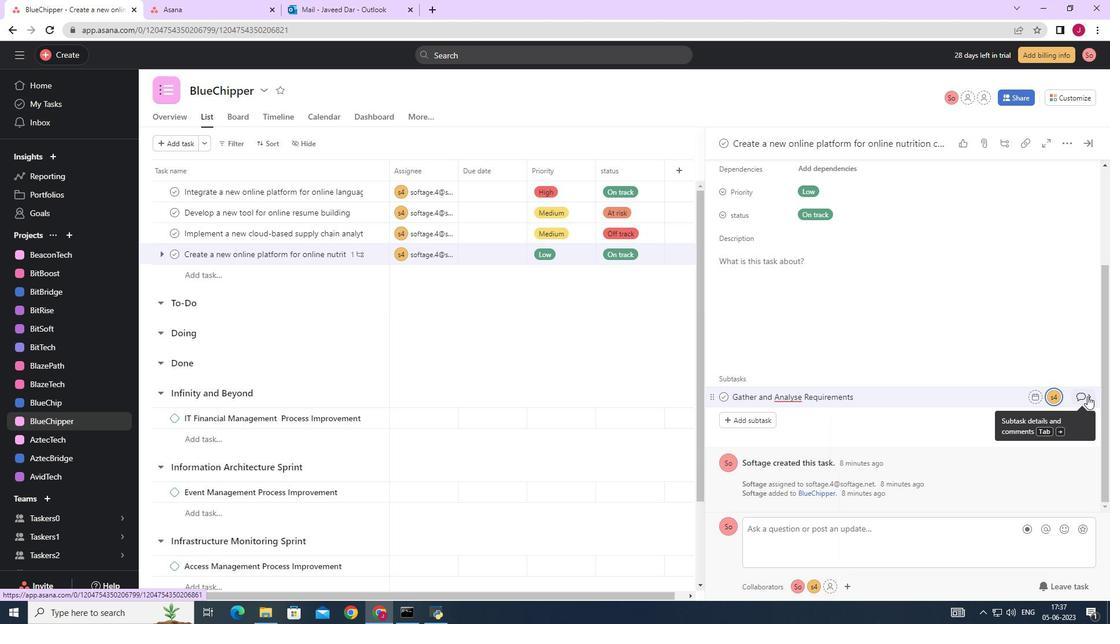 
Action: Mouse moved to (758, 311)
Screenshot: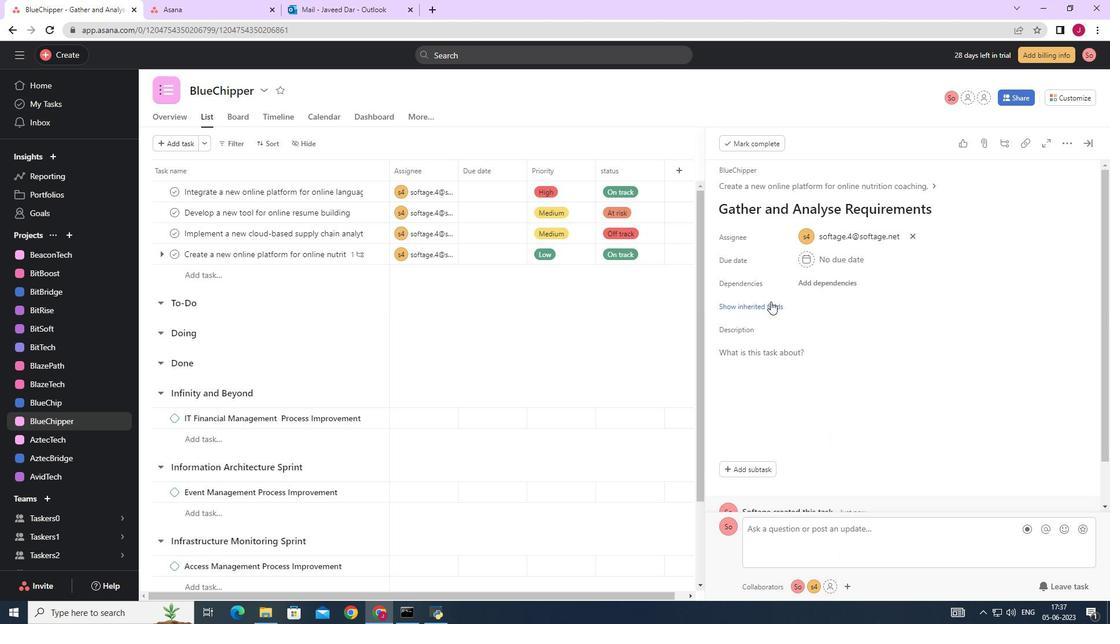 
Action: Mouse pressed left at (758, 311)
Screenshot: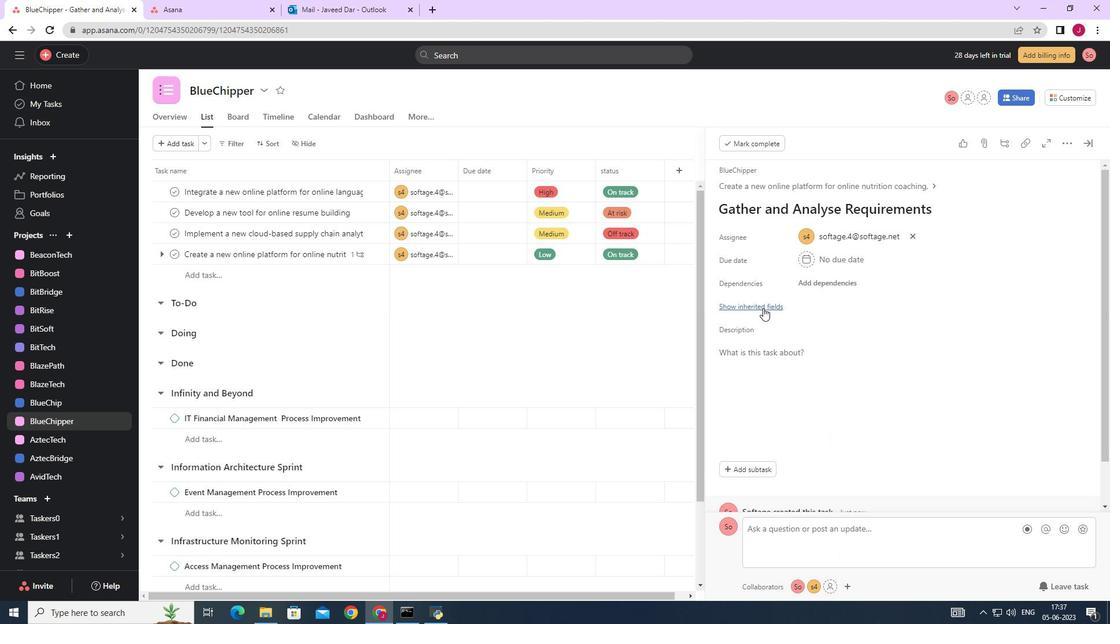 
Action: Mouse moved to (771, 308)
Screenshot: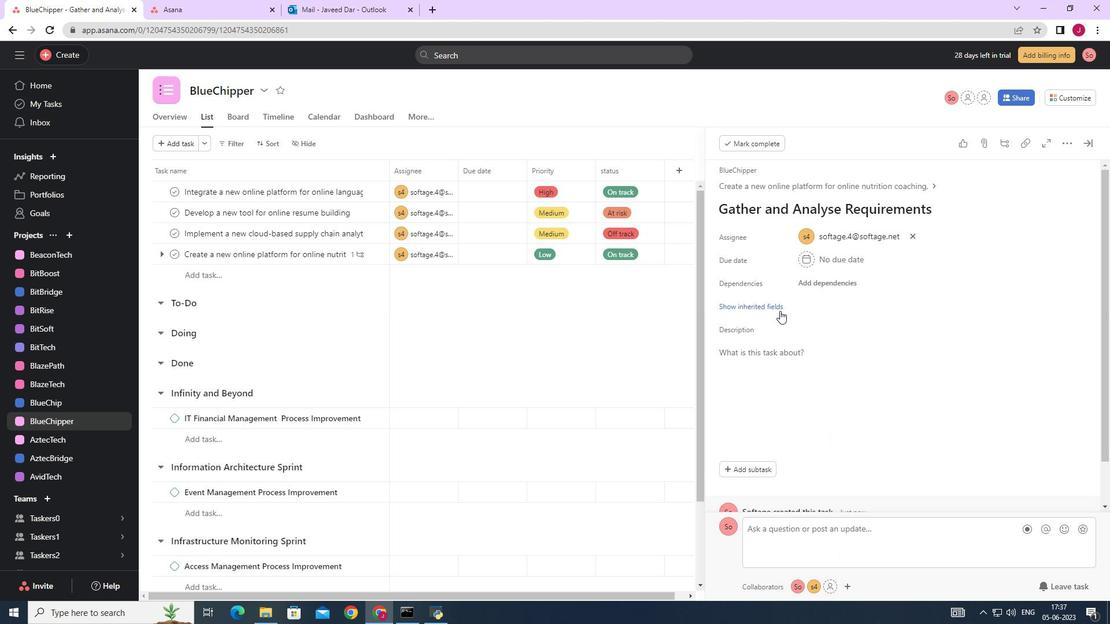 
Action: Mouse pressed left at (771, 308)
Screenshot: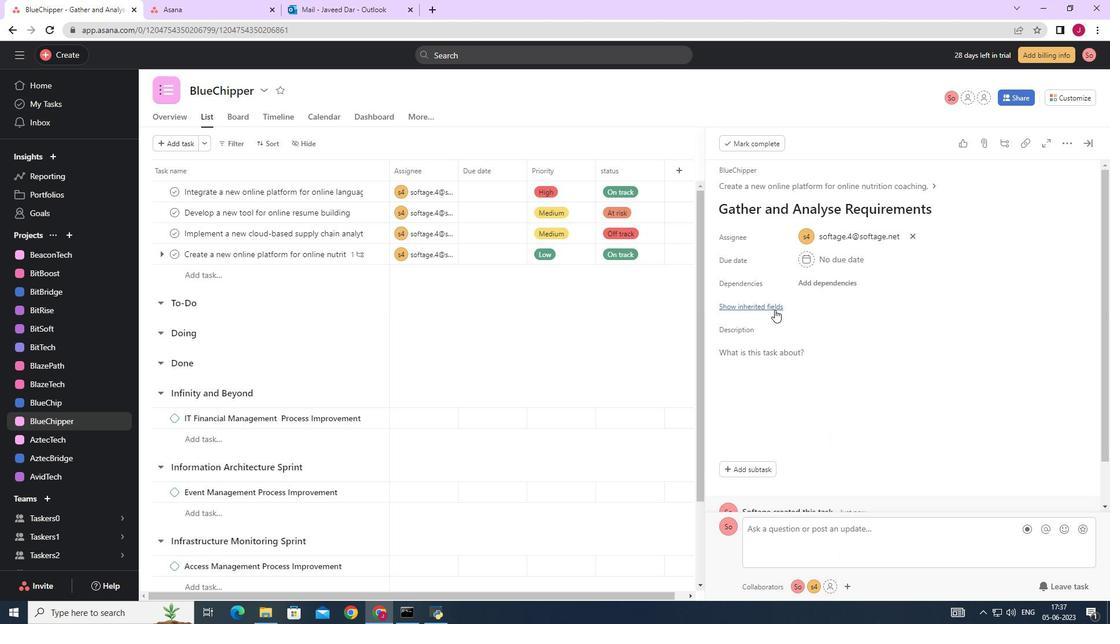 
Action: Mouse moved to (814, 331)
Screenshot: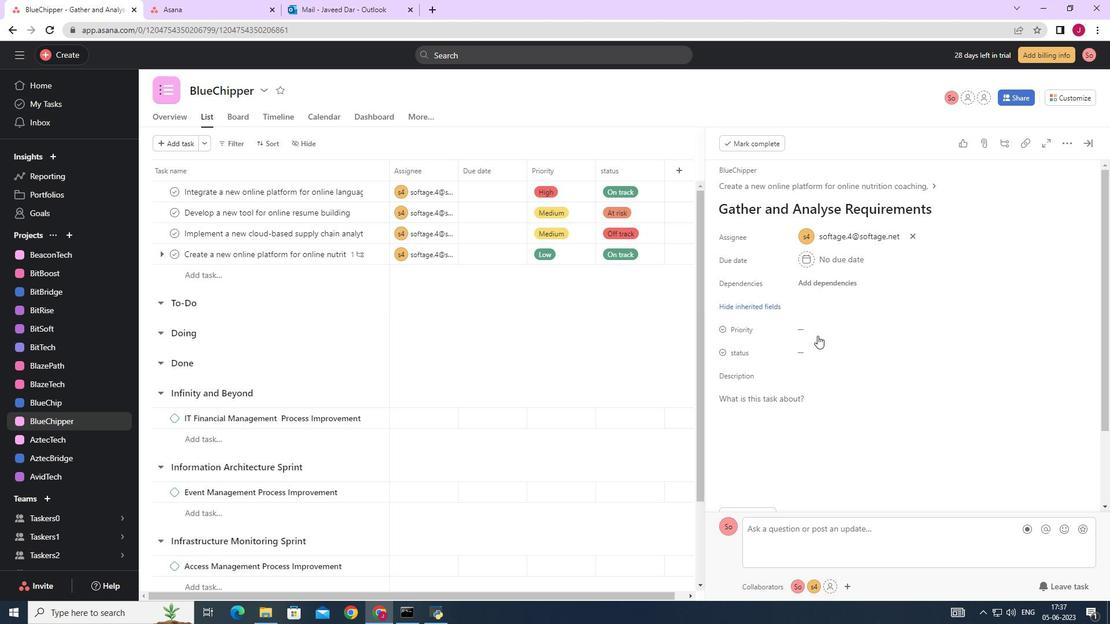 
Action: Mouse pressed left at (814, 331)
Screenshot: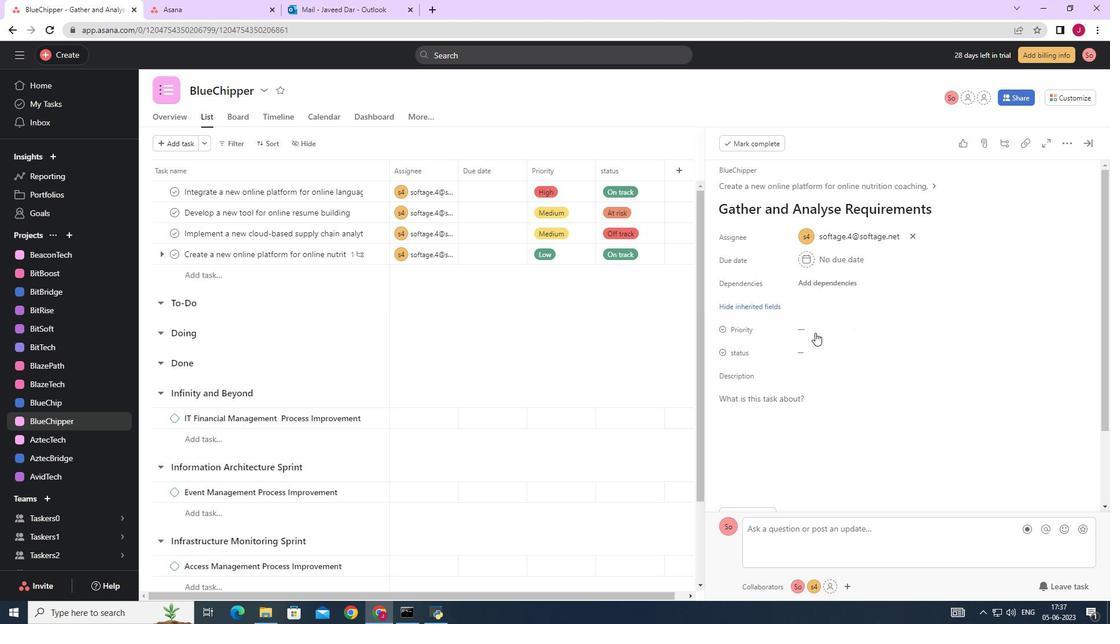 
Action: Mouse moved to (829, 408)
Screenshot: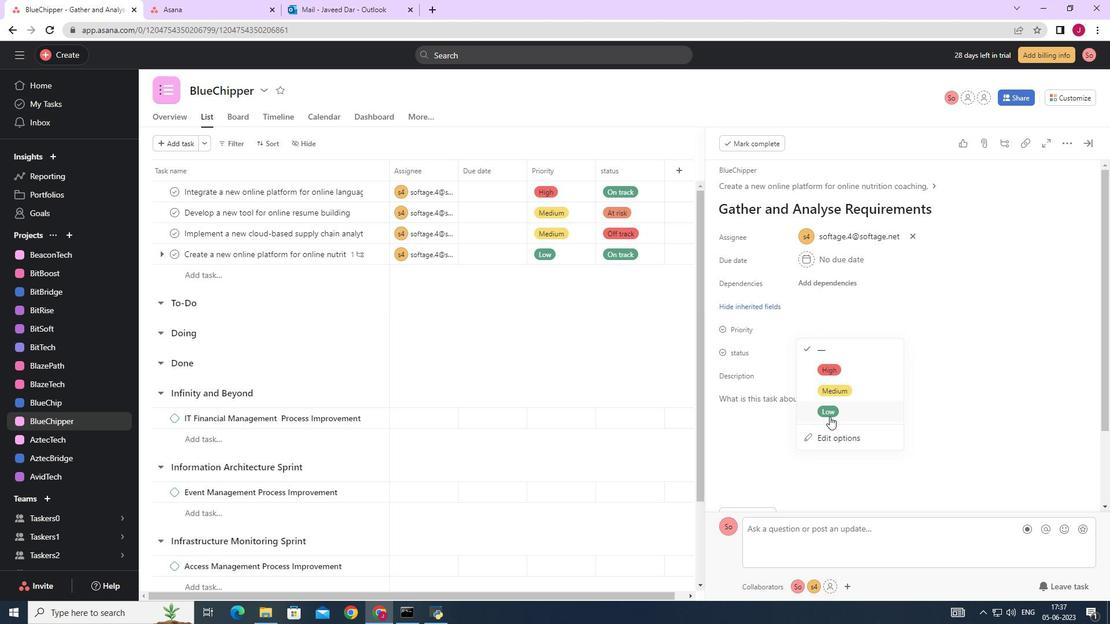 
Action: Mouse pressed left at (829, 408)
Screenshot: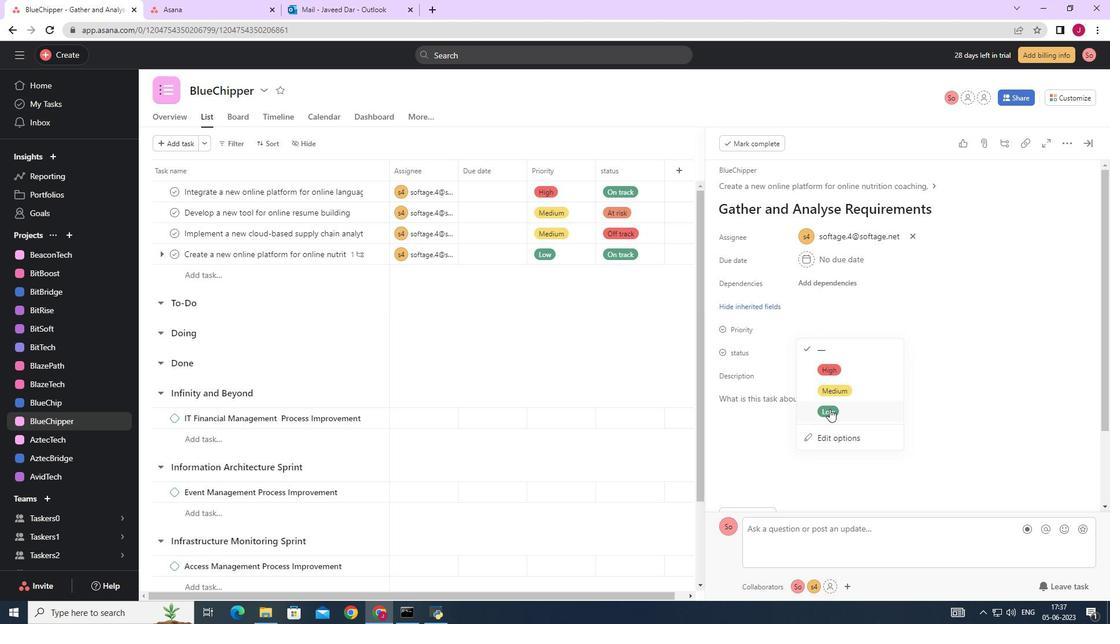 
Action: Mouse moved to (817, 348)
Screenshot: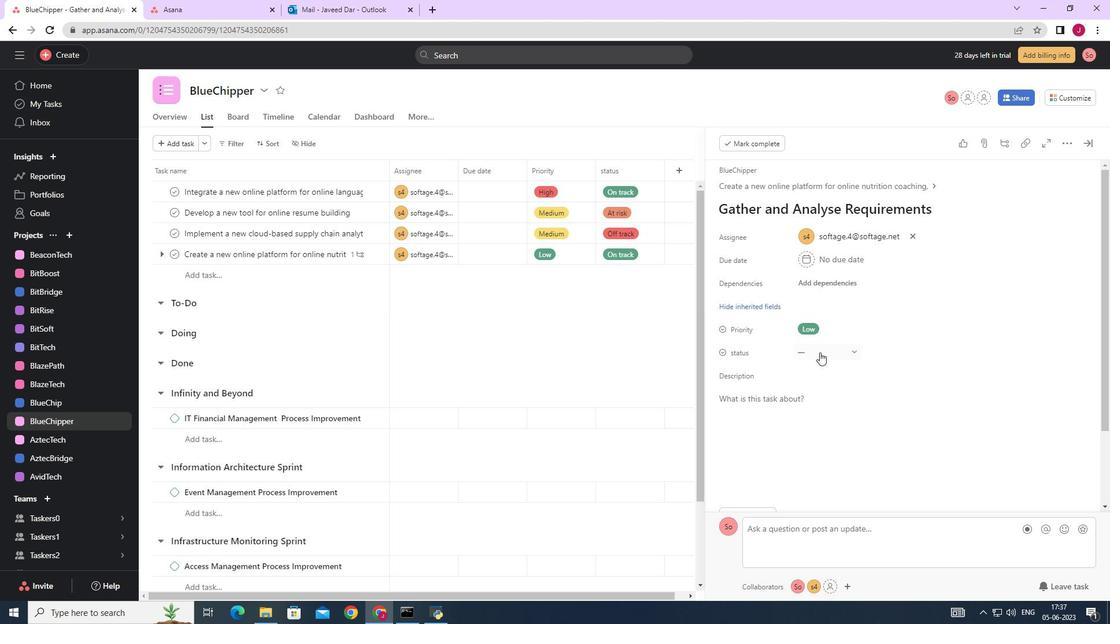 
Action: Mouse pressed left at (817, 348)
Screenshot: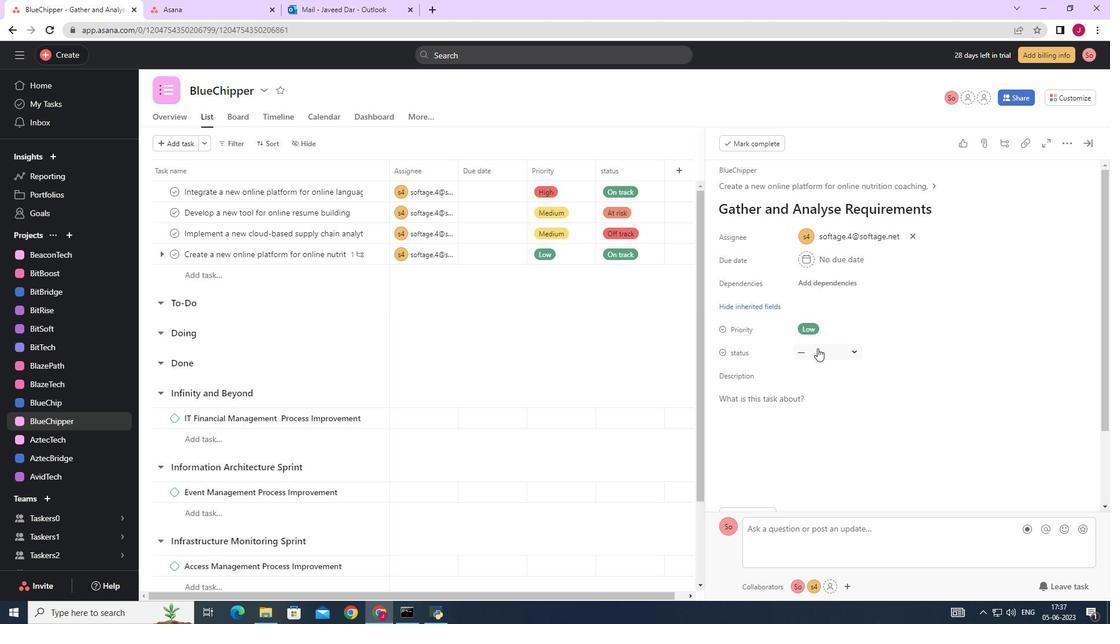 
Action: Mouse moved to (840, 386)
Screenshot: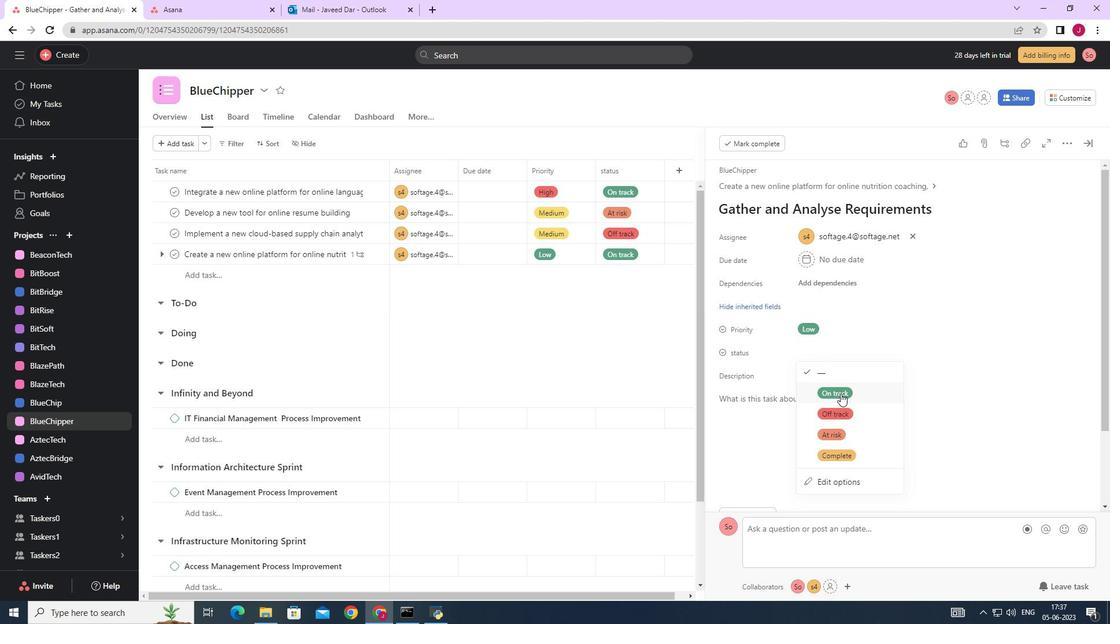 
Action: Mouse pressed left at (840, 386)
Screenshot: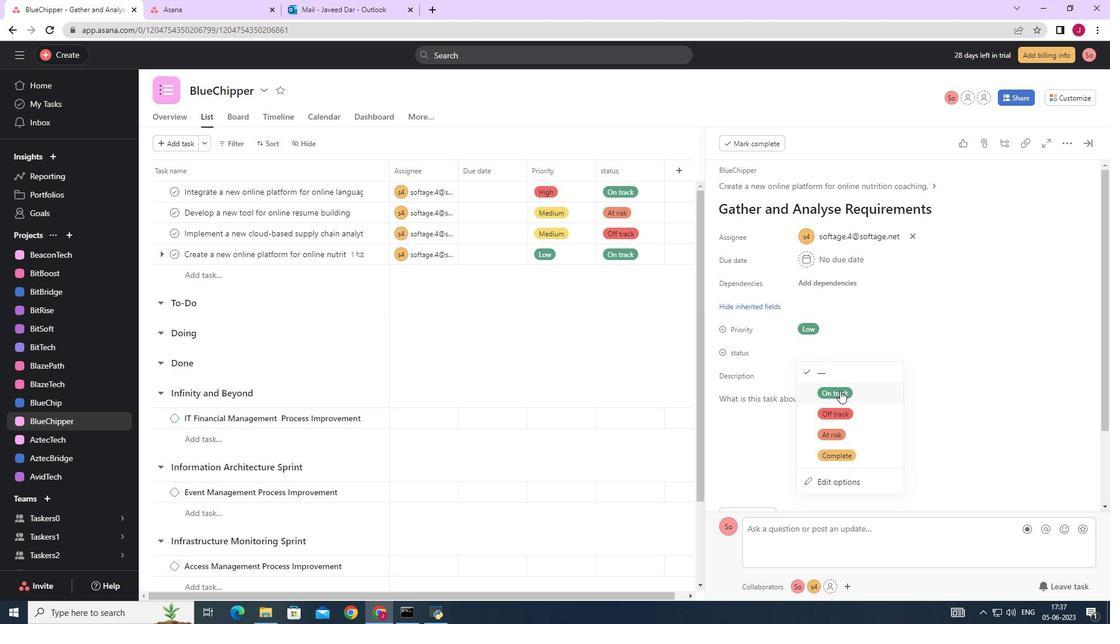 
Action: Mouse moved to (1085, 145)
Screenshot: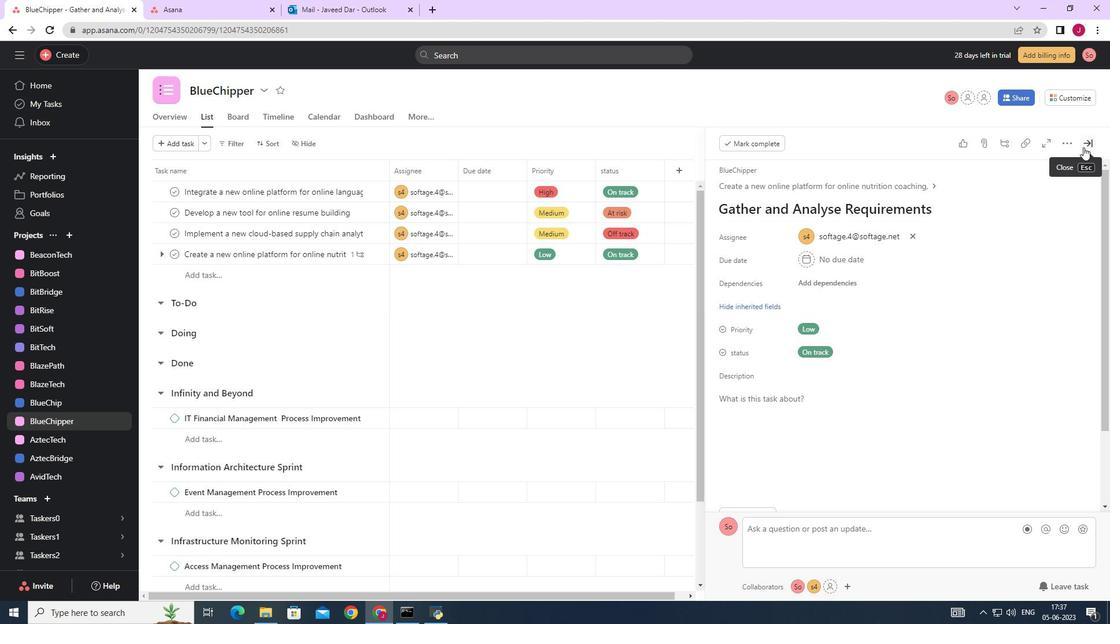 
Action: Mouse pressed left at (1085, 145)
Screenshot: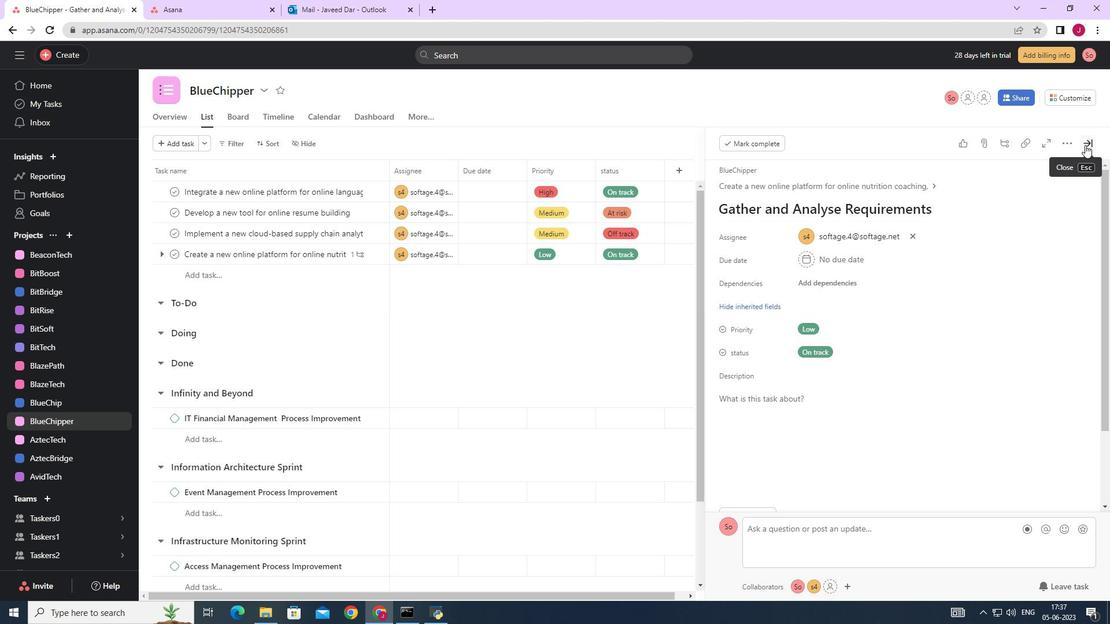 
